 Task: Add the task  Implement a feature for users to share their location and find nearby friends to the section DevOps Dynamo in the project WorkSmart and add a Due Date to the respective task as 2024/02/25.
Action: Mouse moved to (647, 314)
Screenshot: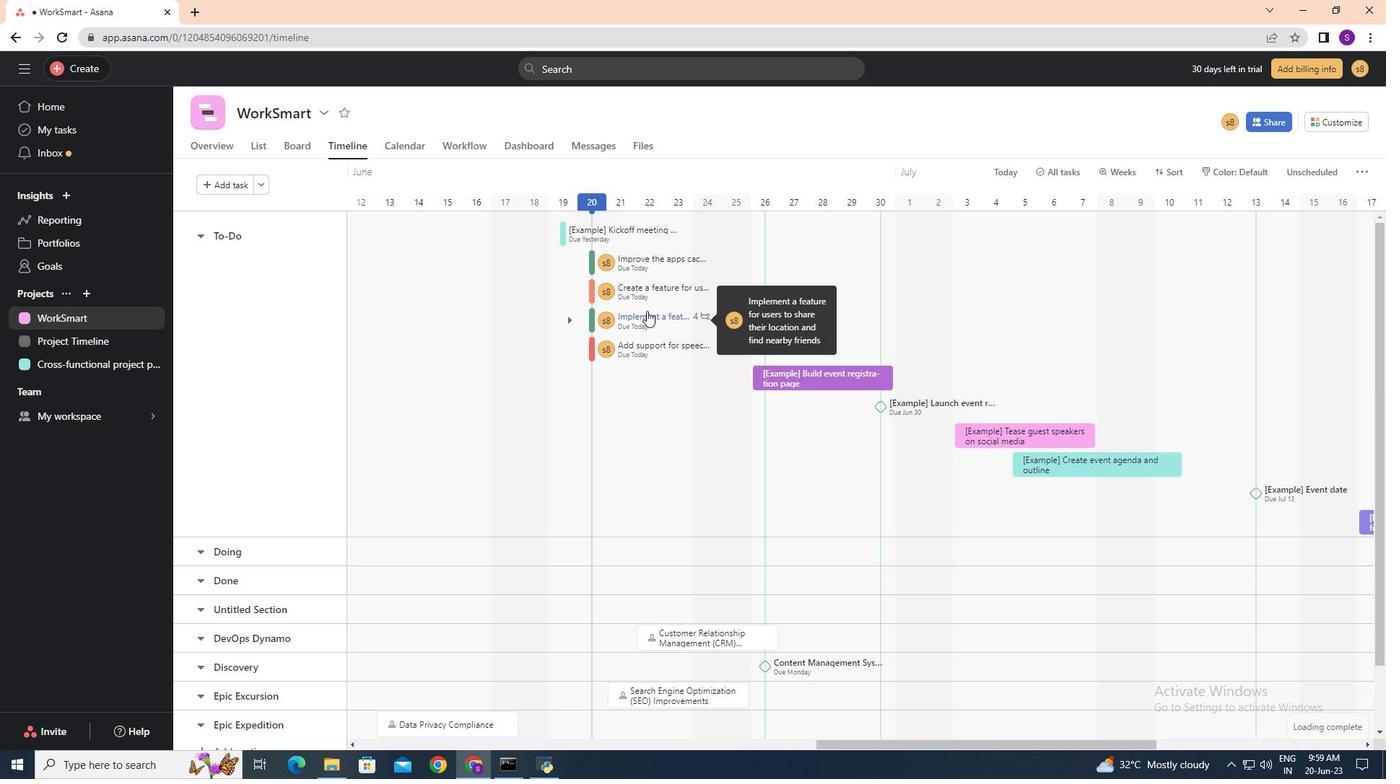 
Action: Mouse pressed left at (647, 314)
Screenshot: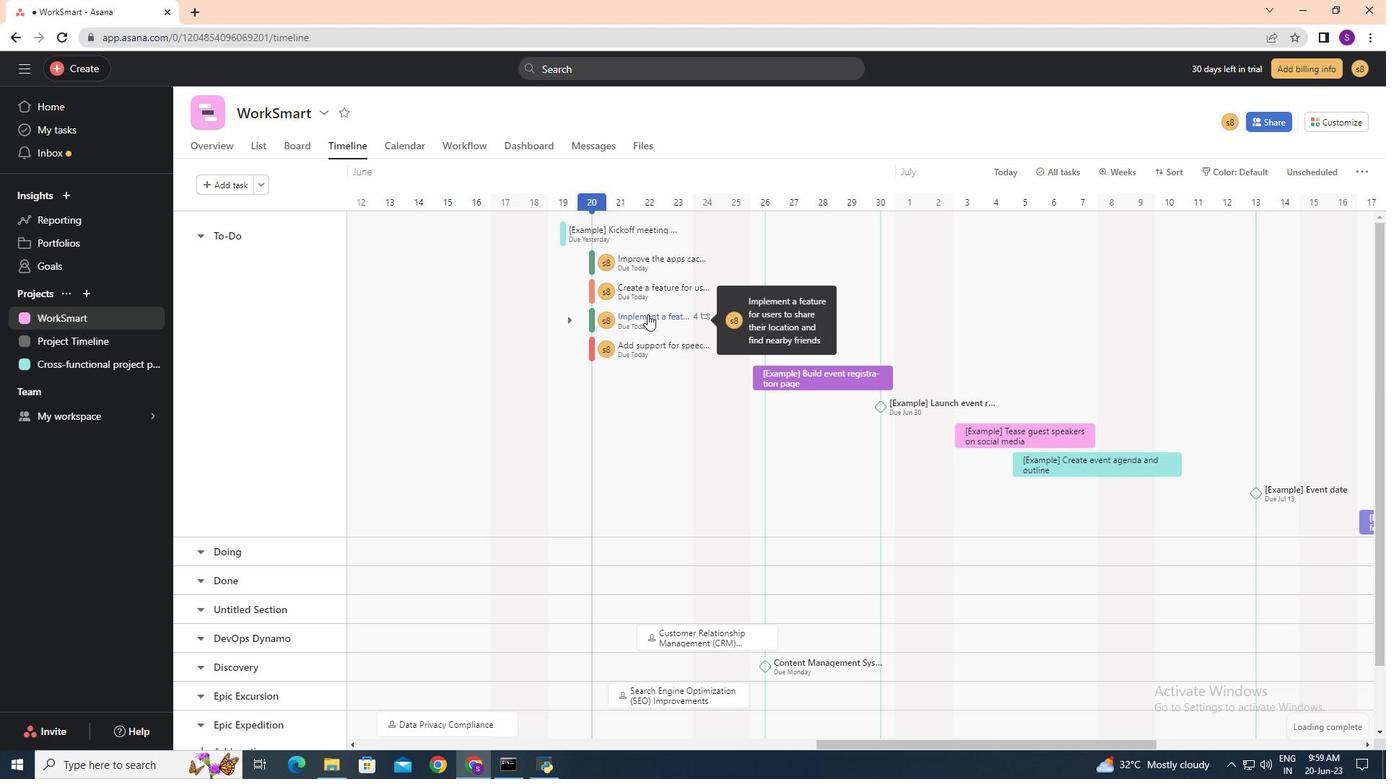 
Action: Mouse moved to (1096, 341)
Screenshot: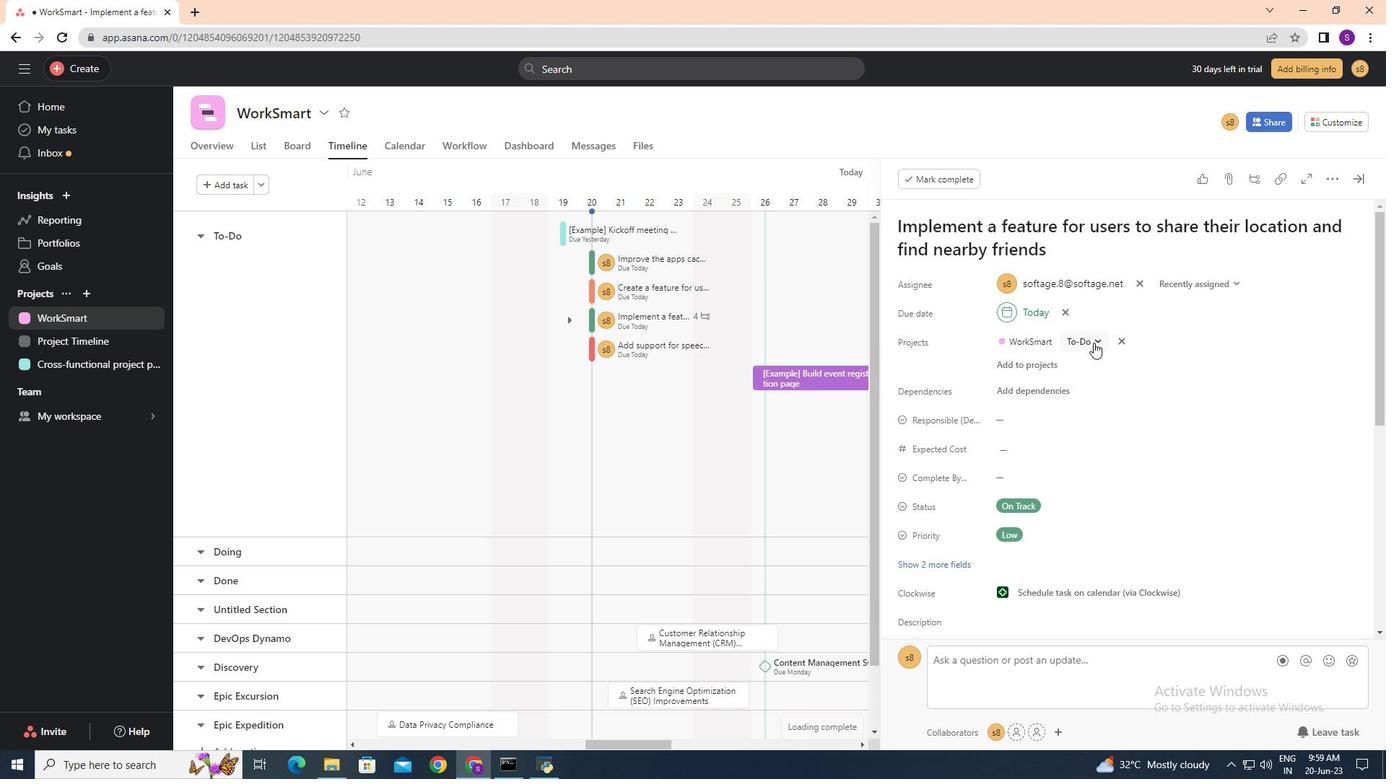 
Action: Mouse pressed left at (1096, 341)
Screenshot: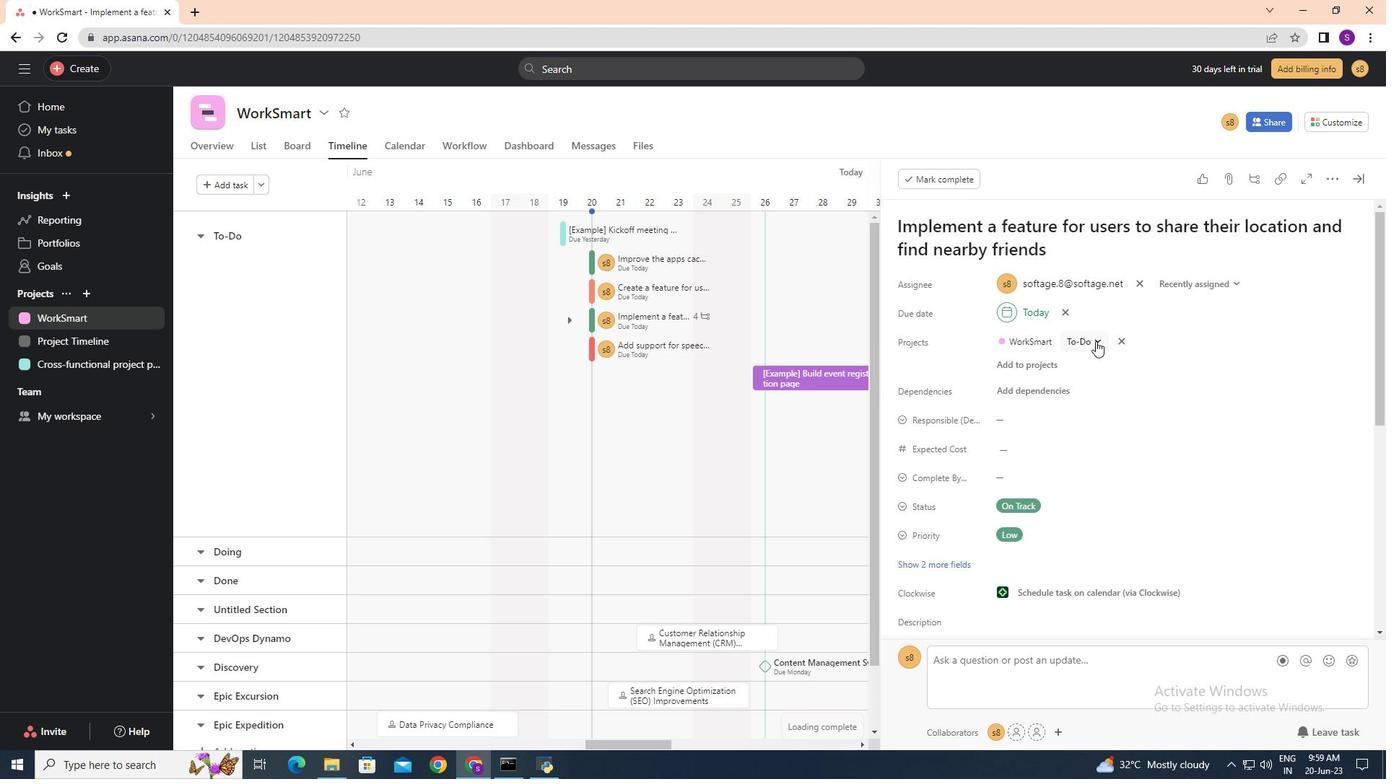 
Action: Mouse moved to (1059, 476)
Screenshot: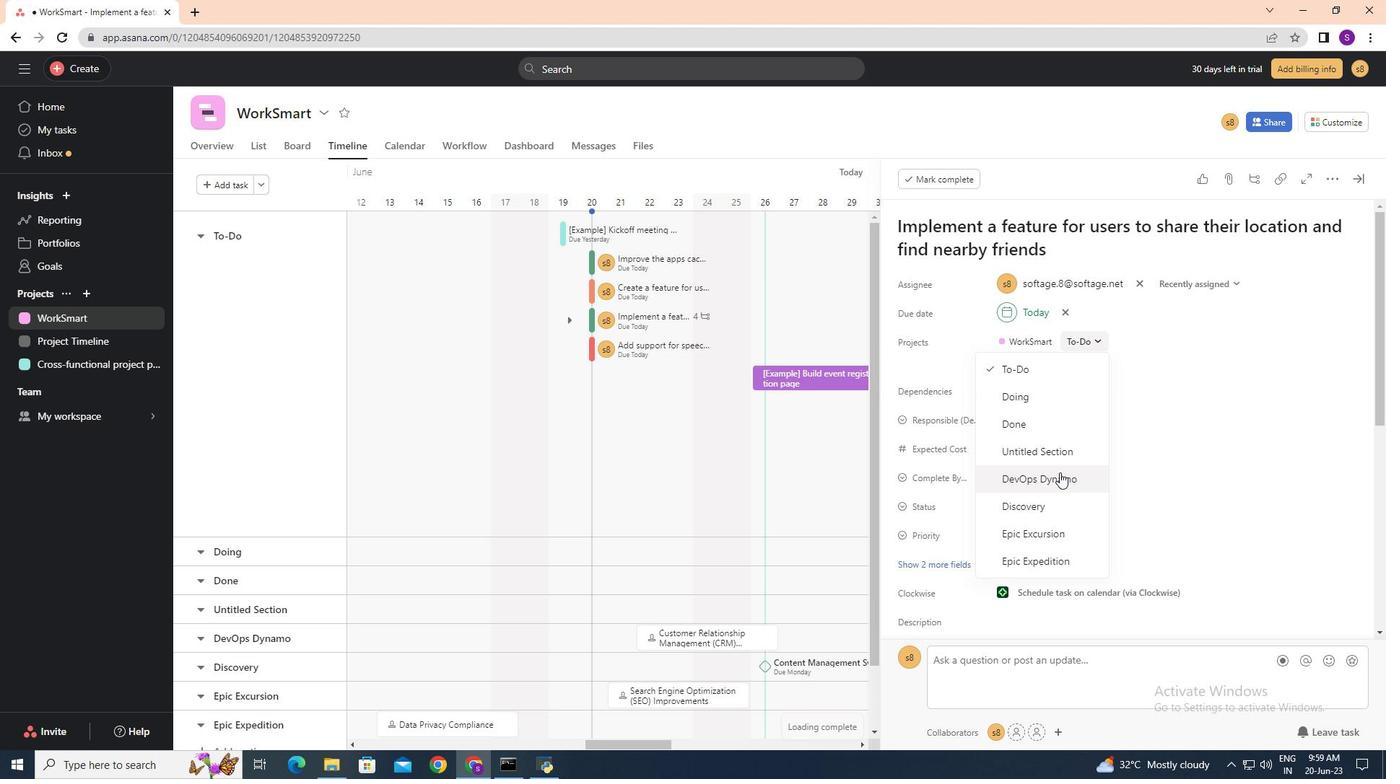 
Action: Mouse pressed left at (1059, 476)
Screenshot: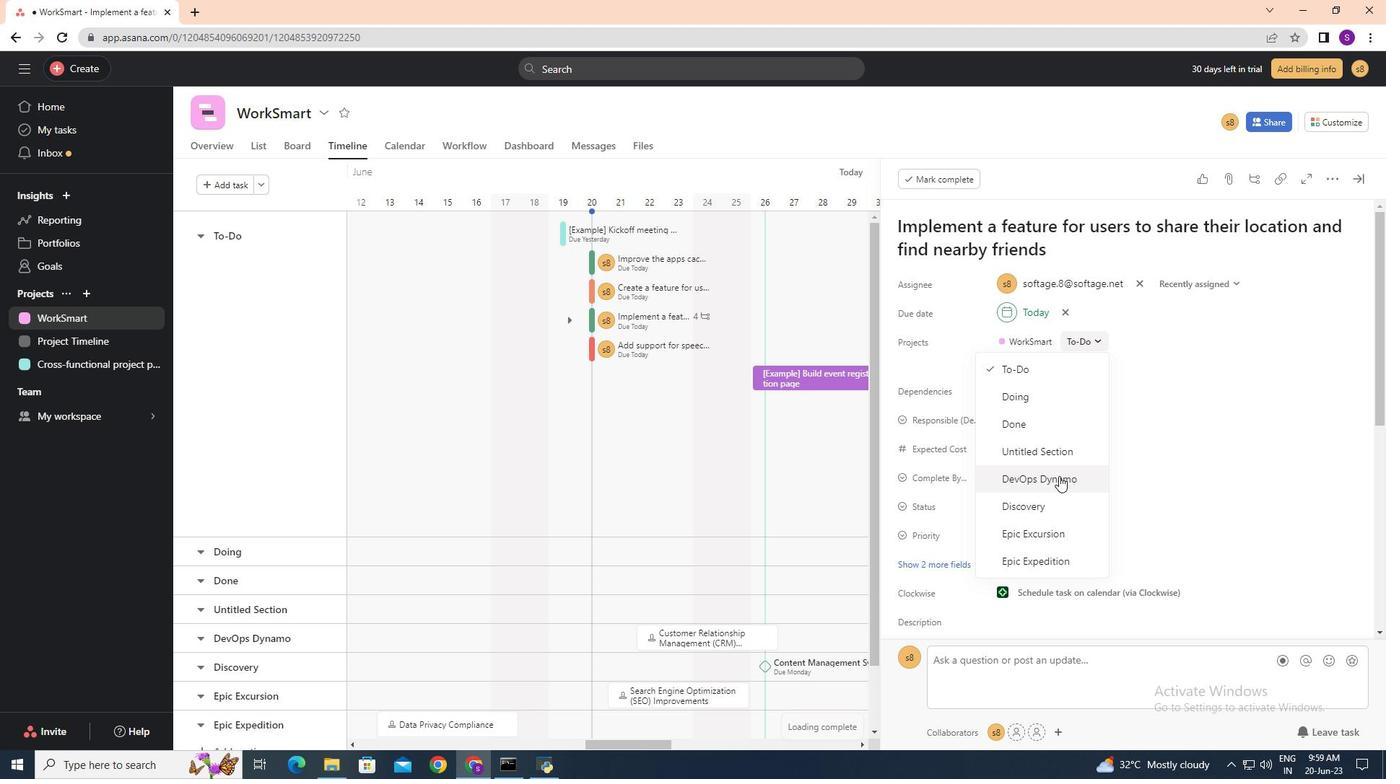 
Action: Mouse scrolled (1059, 475) with delta (0, 0)
Screenshot: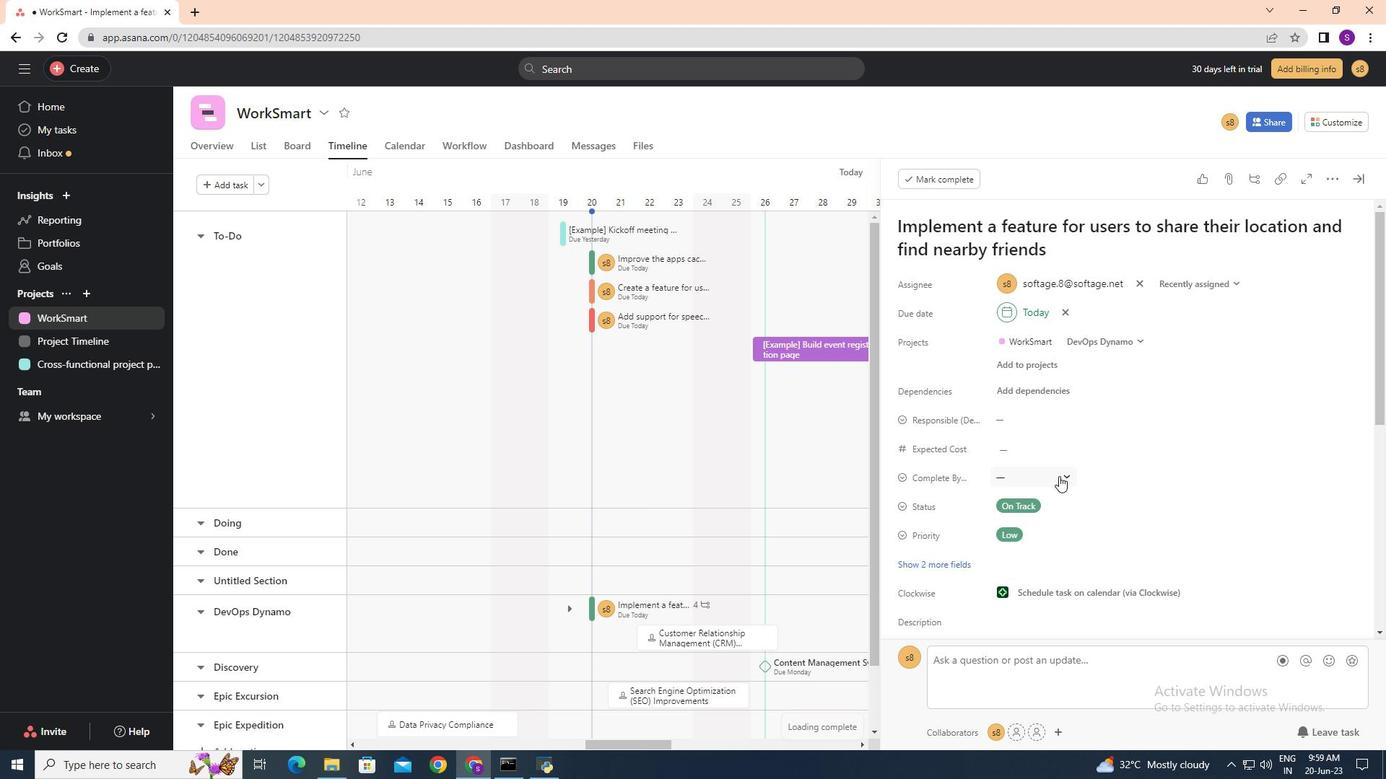 
Action: Mouse moved to (1059, 463)
Screenshot: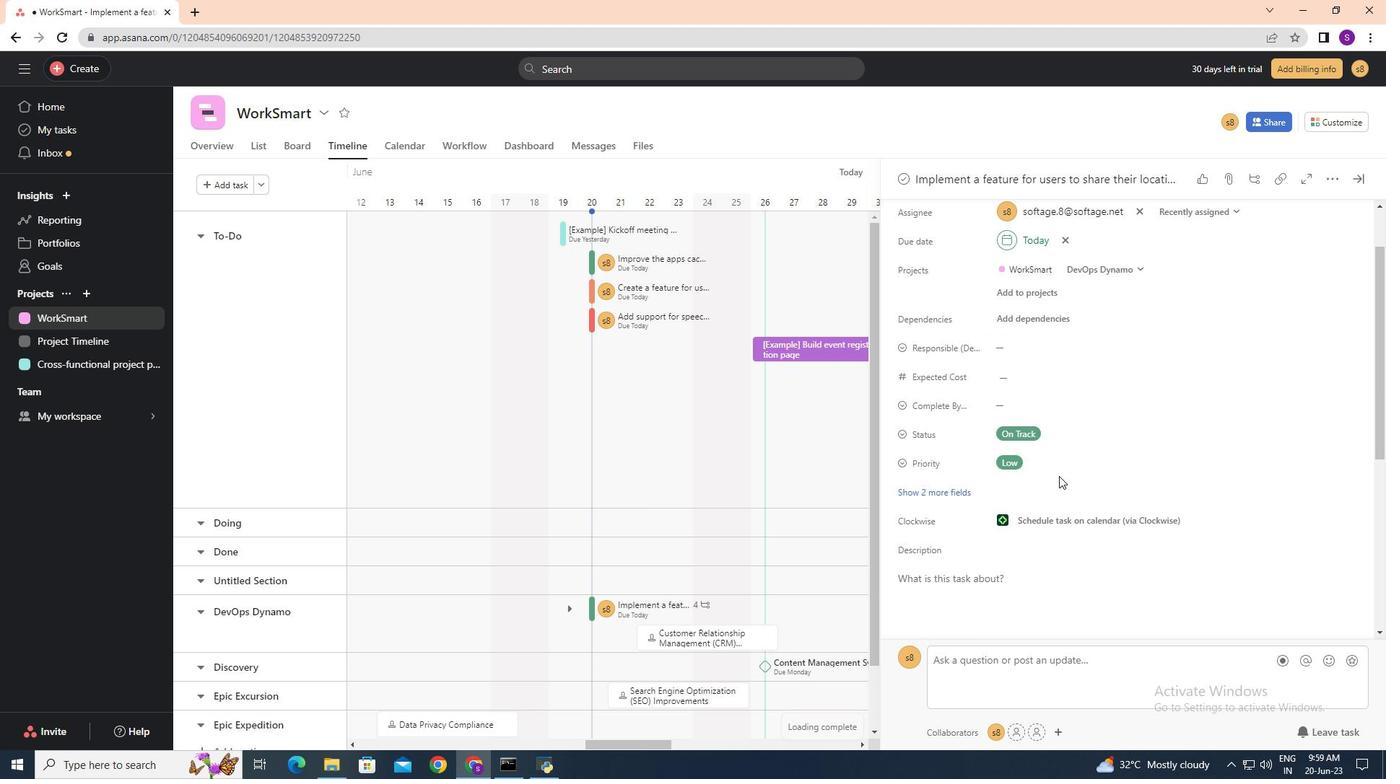 
Action: Mouse scrolled (1059, 464) with delta (0, 0)
Screenshot: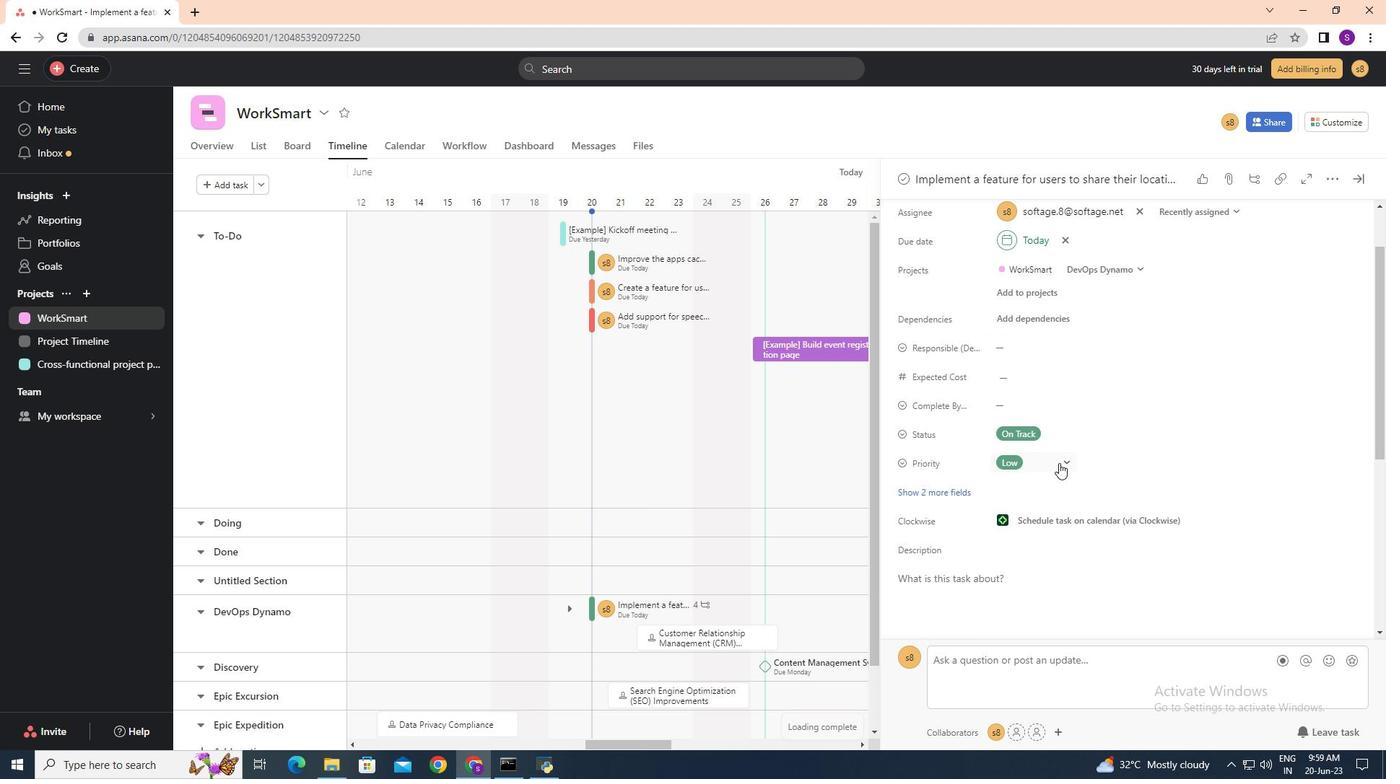 
Action: Mouse scrolled (1059, 462) with delta (0, 0)
Screenshot: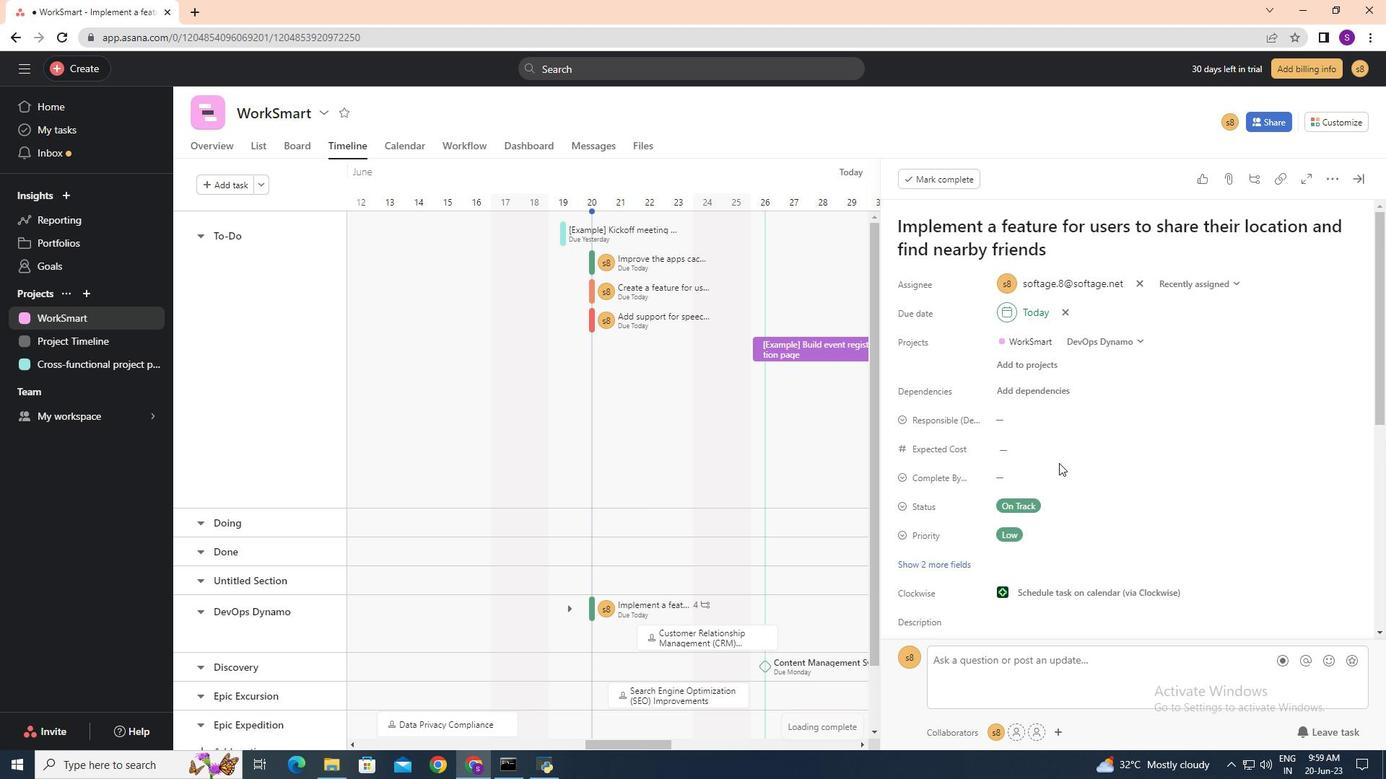 
Action: Mouse scrolled (1059, 462) with delta (0, 0)
Screenshot: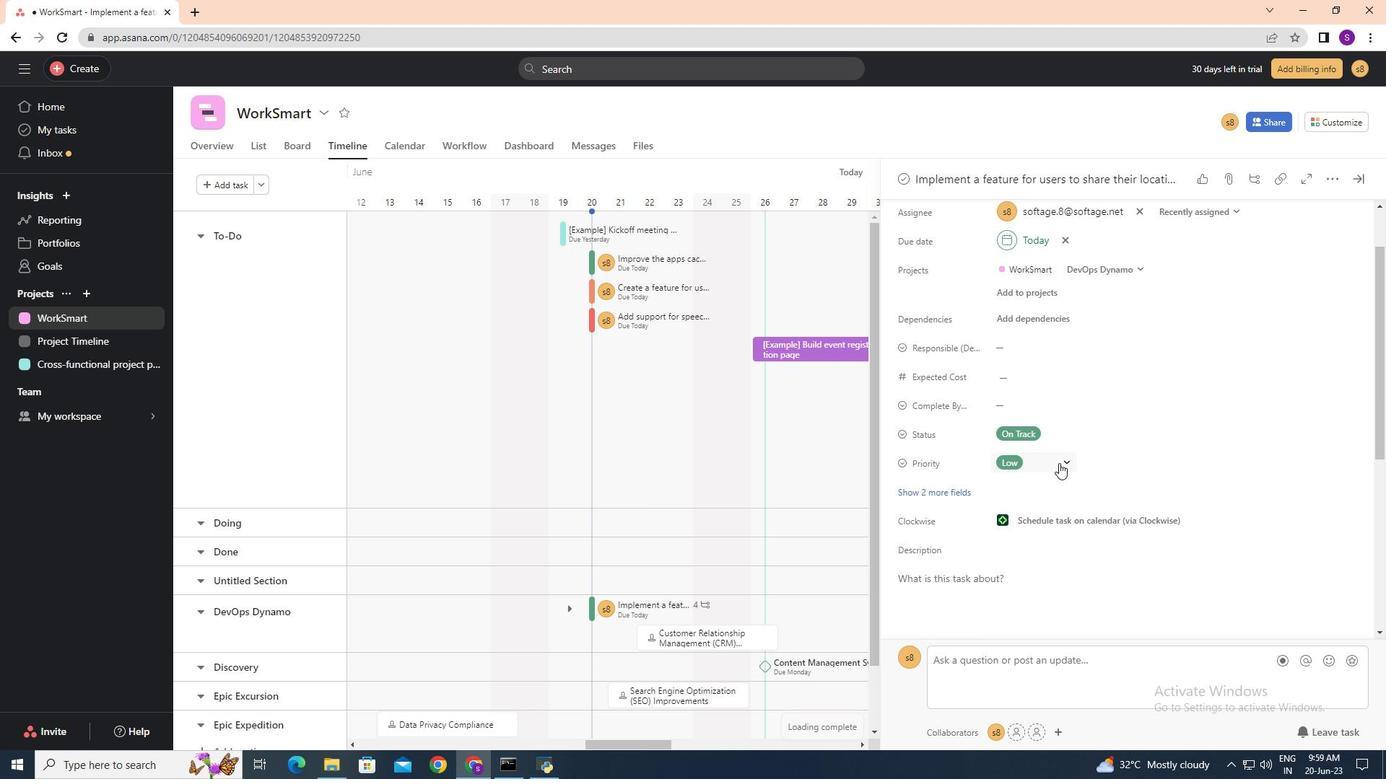 
Action: Mouse scrolled (1059, 464) with delta (0, 0)
Screenshot: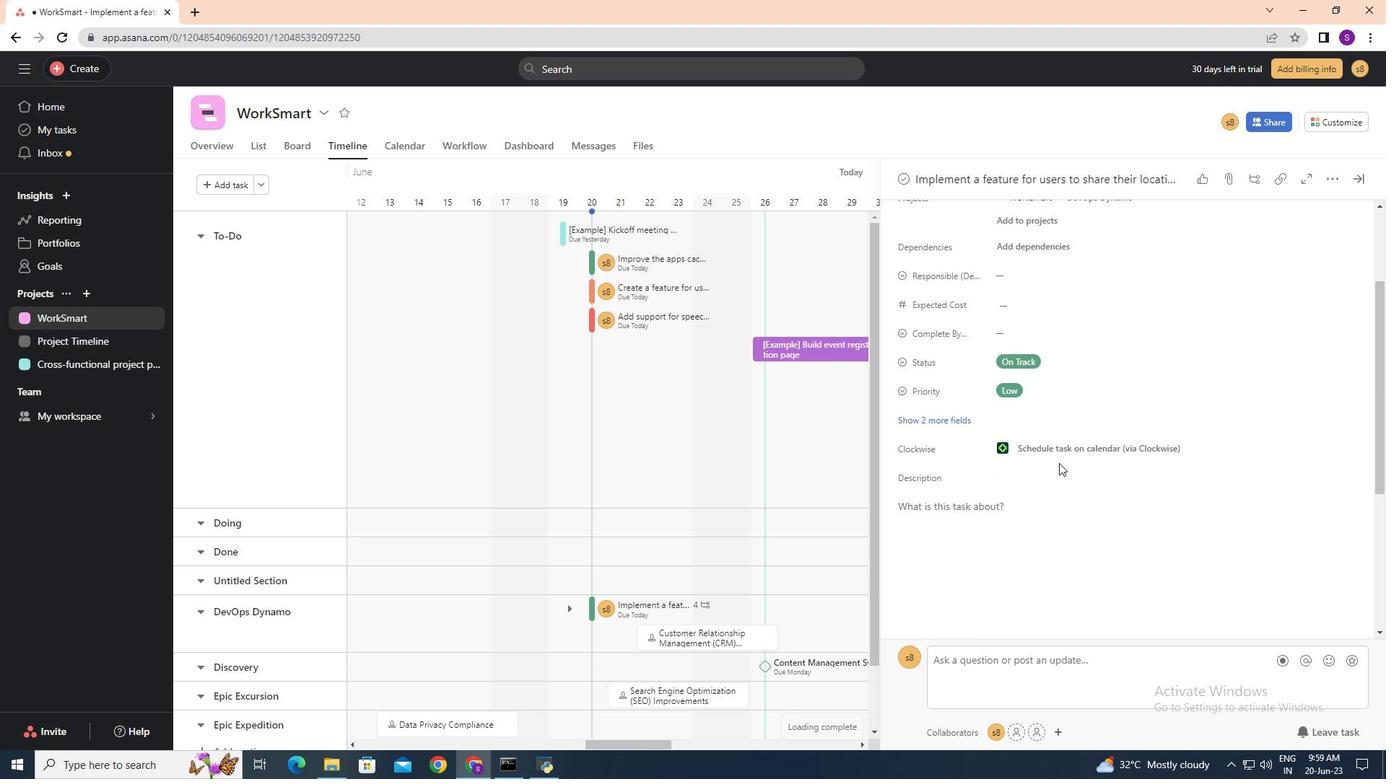 
Action: Mouse scrolled (1059, 464) with delta (0, 0)
Screenshot: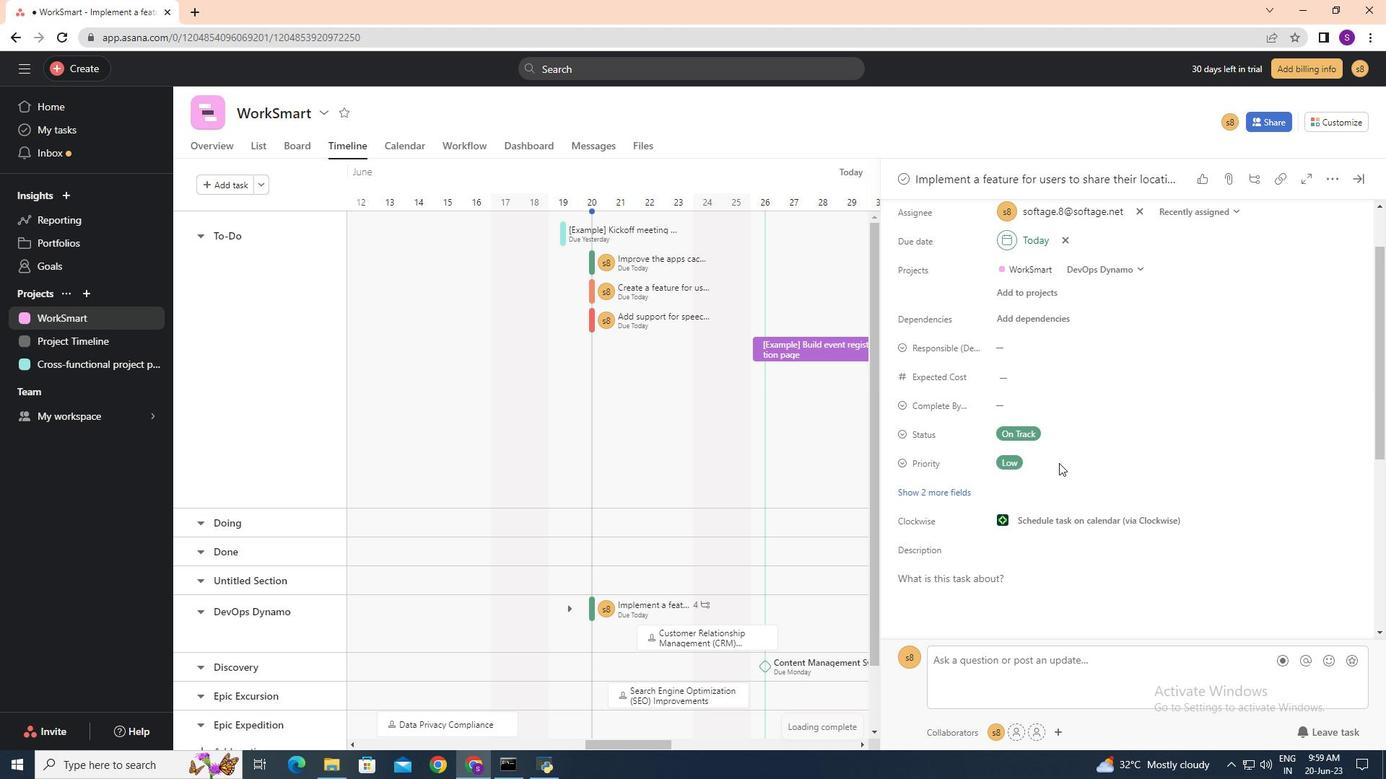 
Action: Mouse moved to (921, 314)
Screenshot: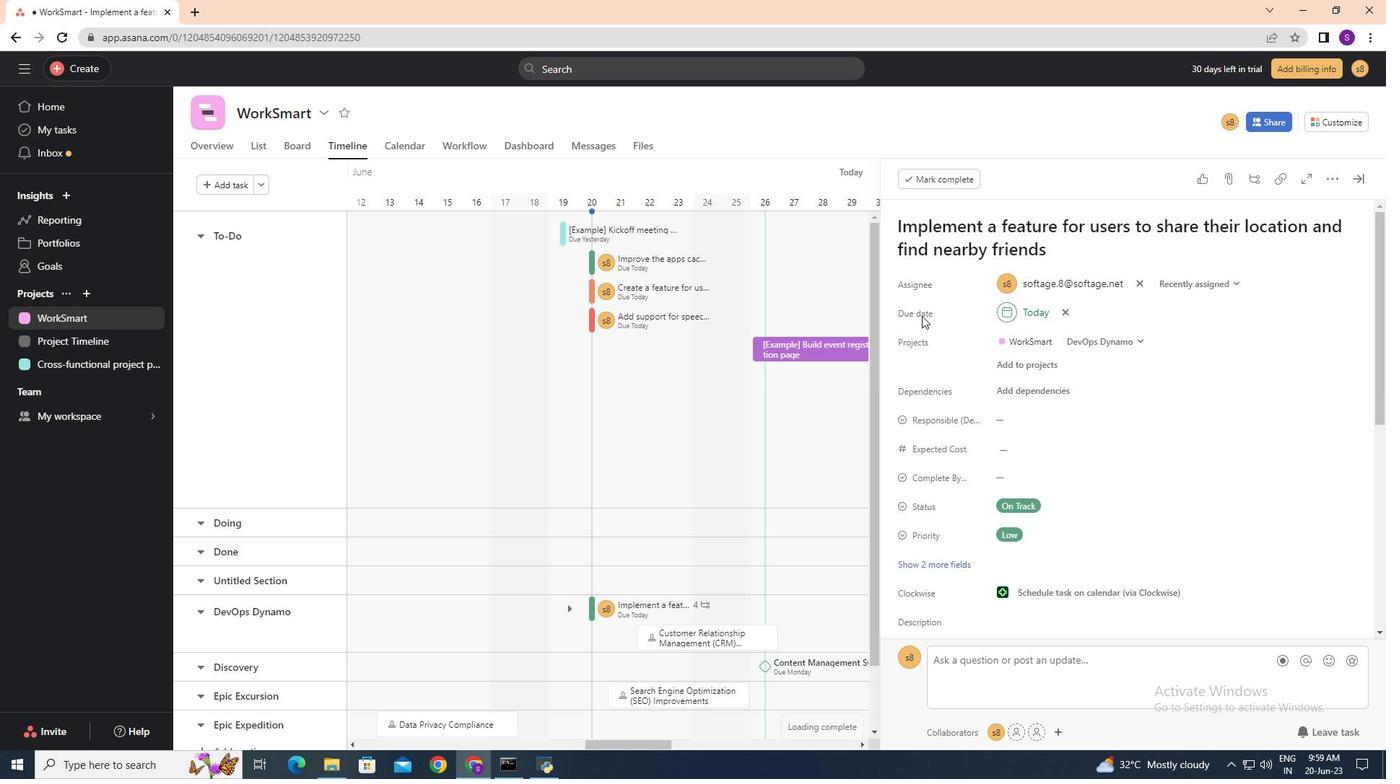 
Action: Mouse pressed left at (921, 314)
Screenshot: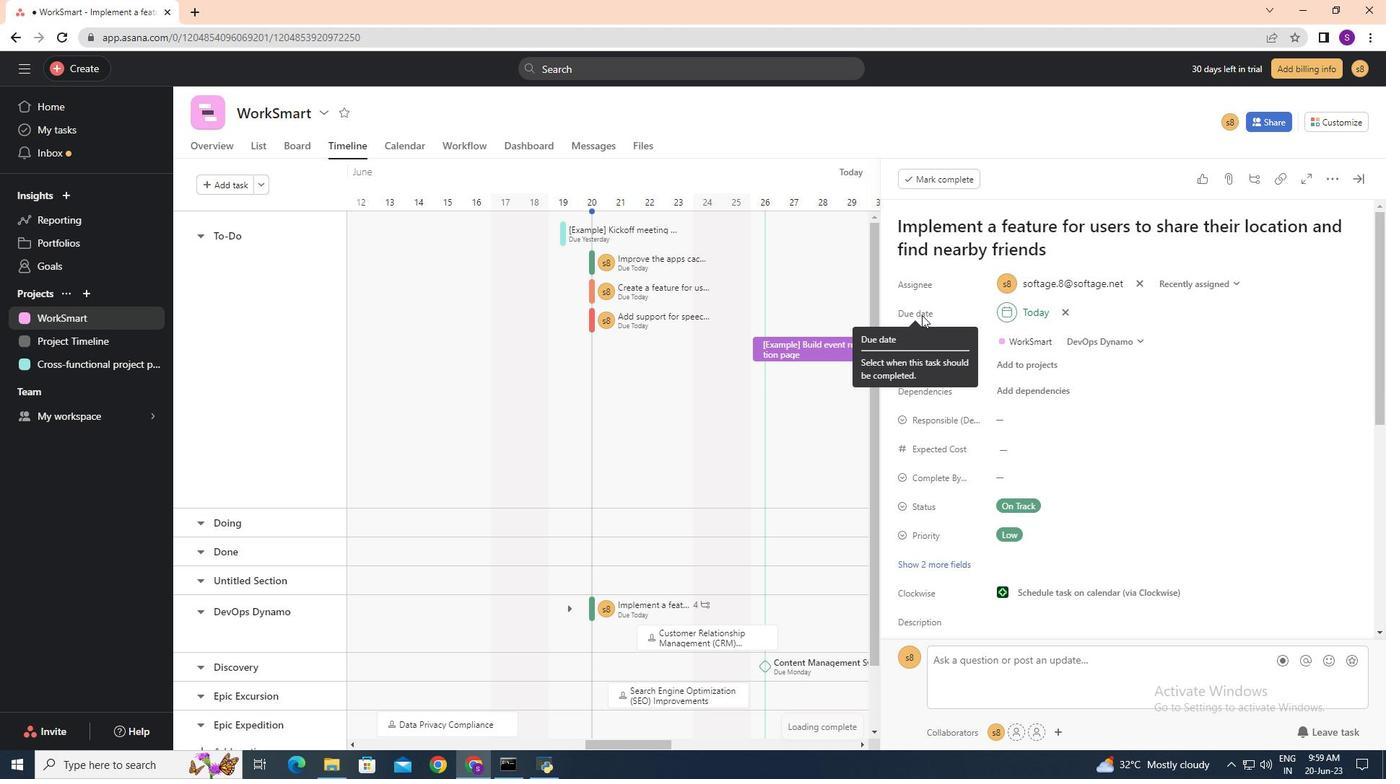 
Action: Mouse moved to (913, 311)
Screenshot: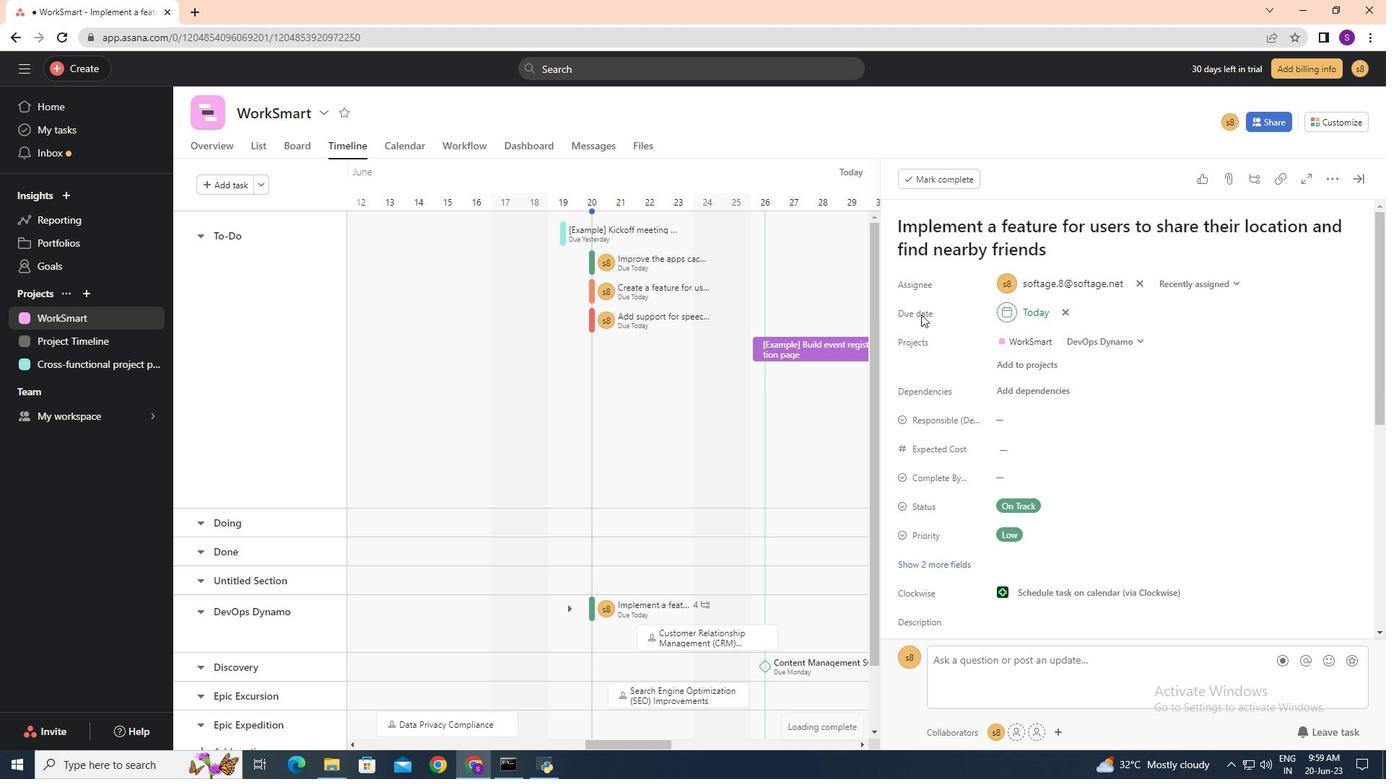 
Action: Mouse pressed left at (913, 311)
Screenshot: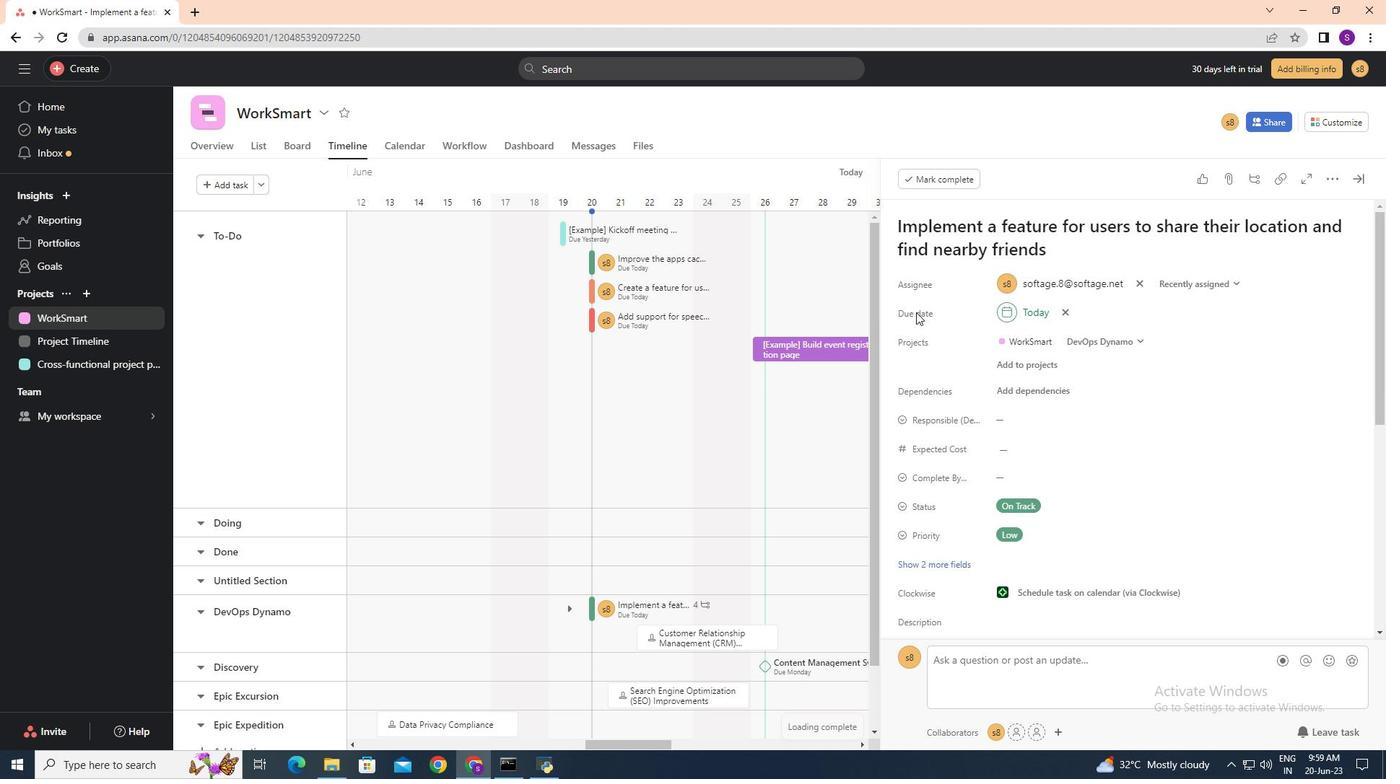 
Action: Mouse moved to (1022, 309)
Screenshot: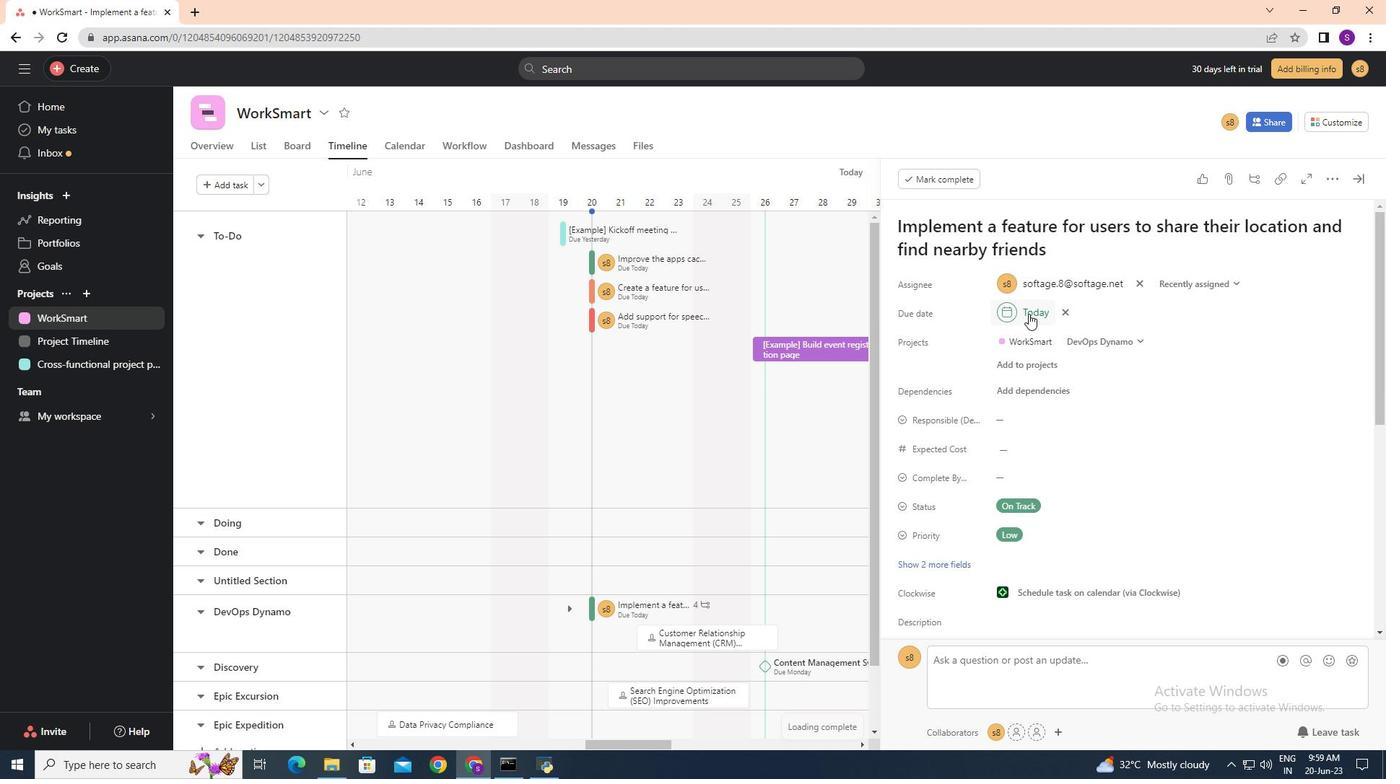 
Action: Mouse pressed left at (1022, 309)
Screenshot: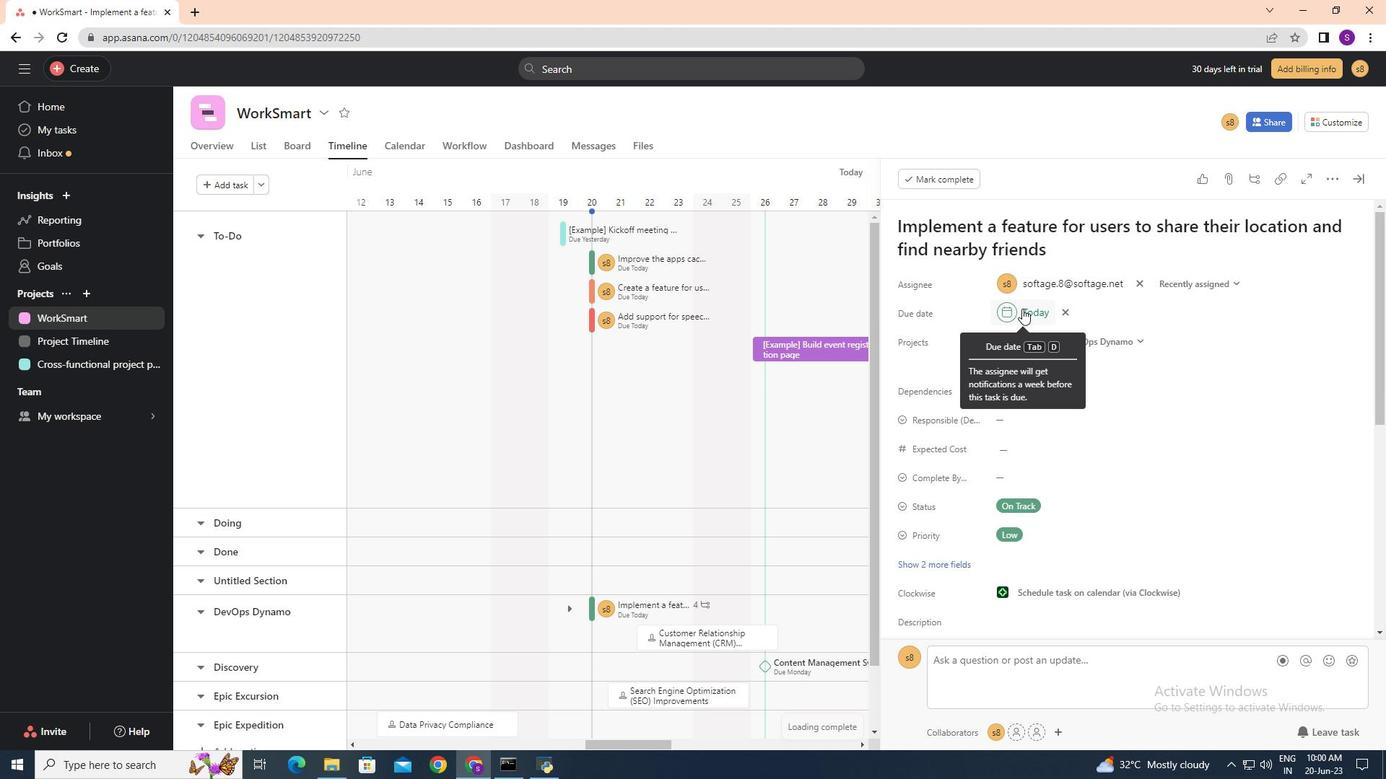 
Action: Mouse moved to (1166, 384)
Screenshot: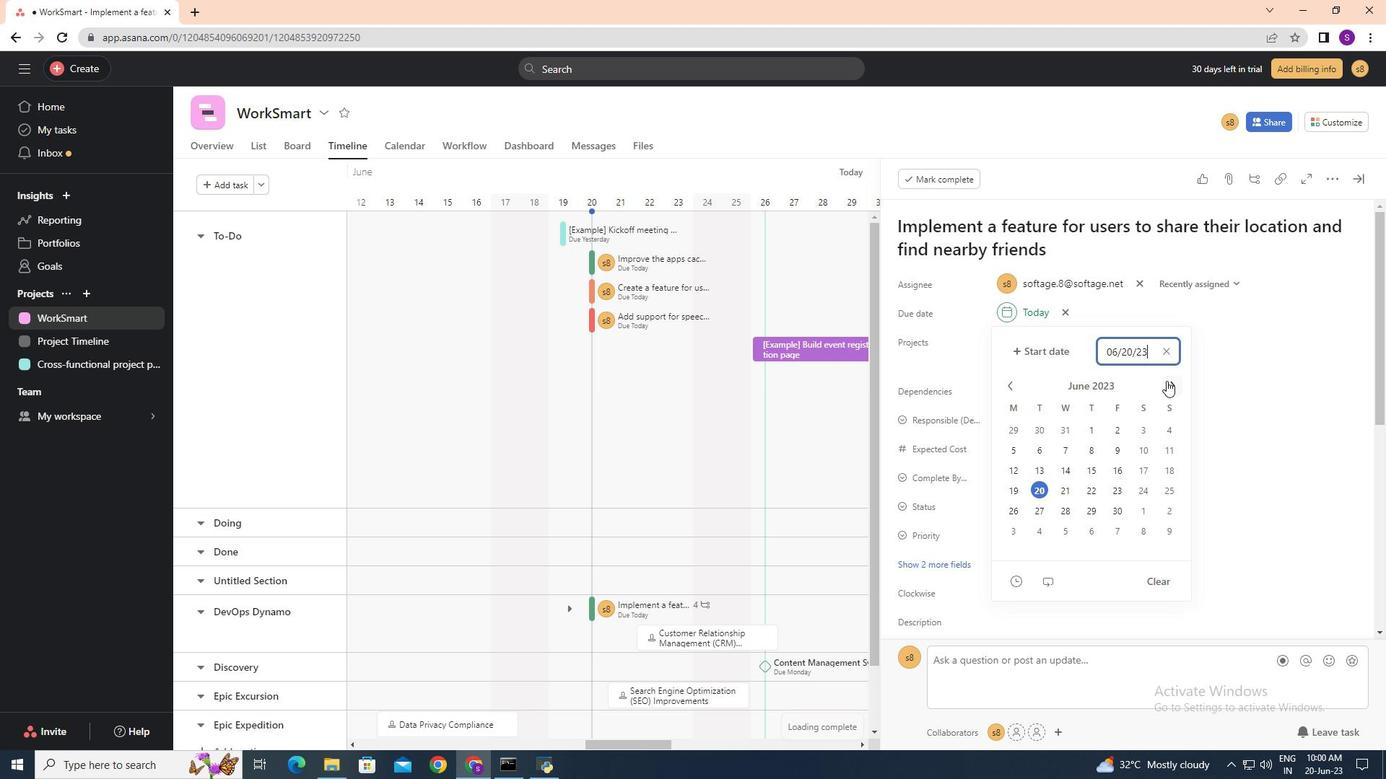 
Action: Mouse pressed left at (1166, 384)
Screenshot: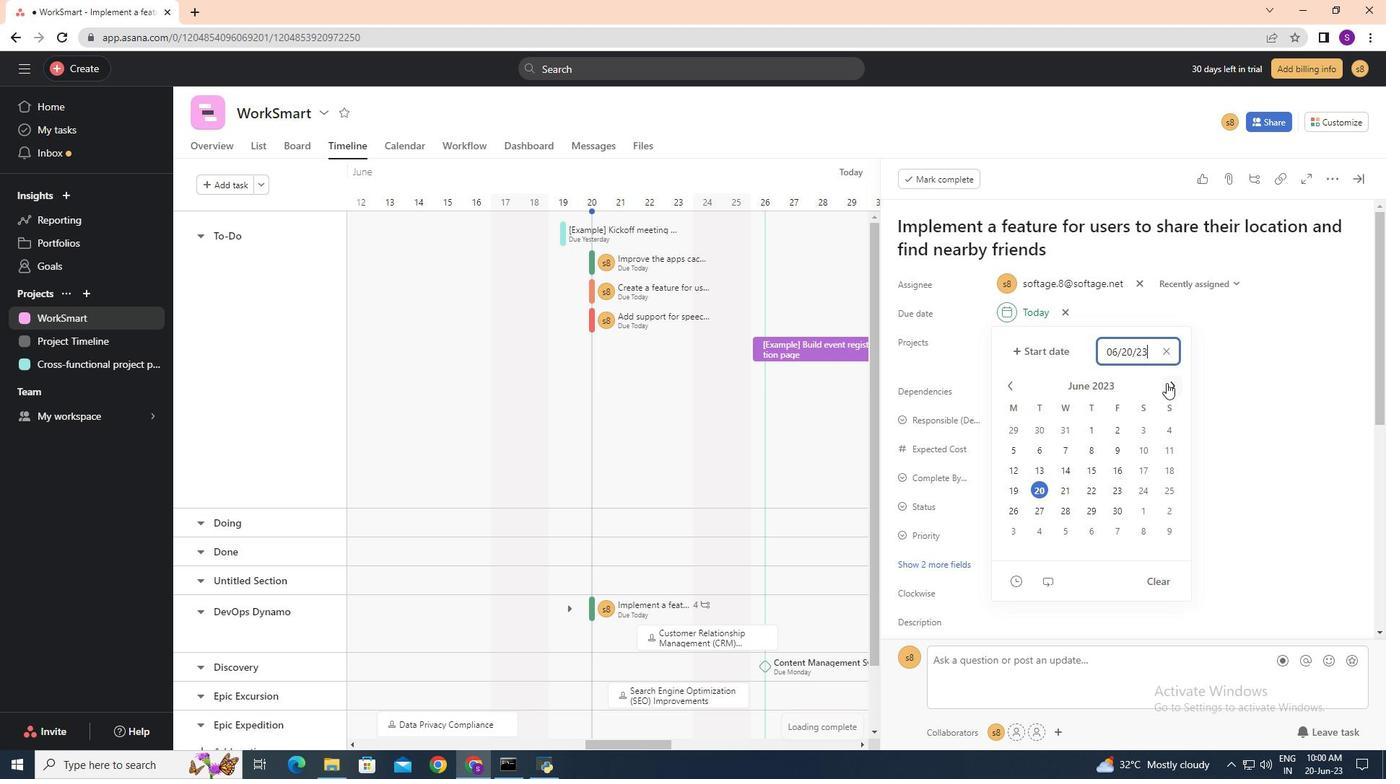
Action: Mouse pressed left at (1166, 384)
Screenshot: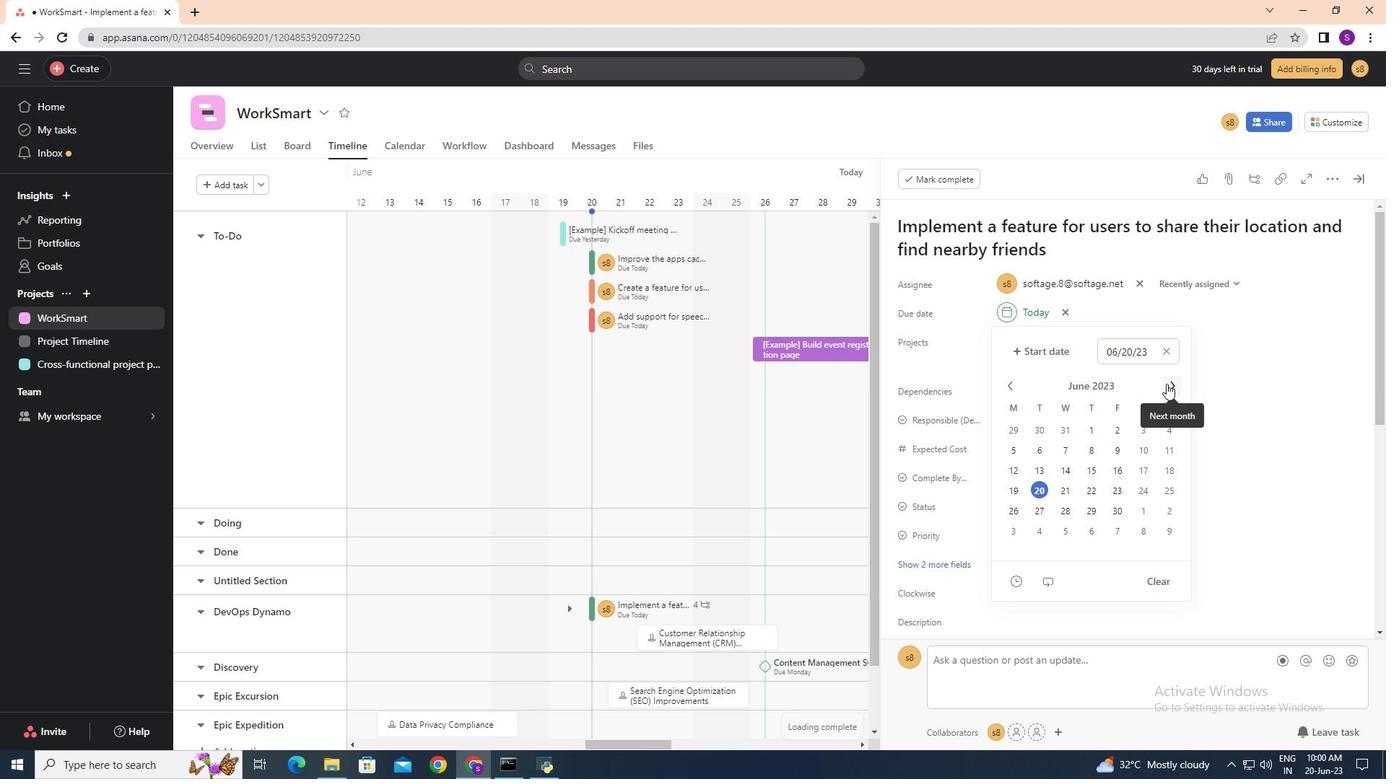 
Action: Mouse pressed left at (1166, 384)
Screenshot: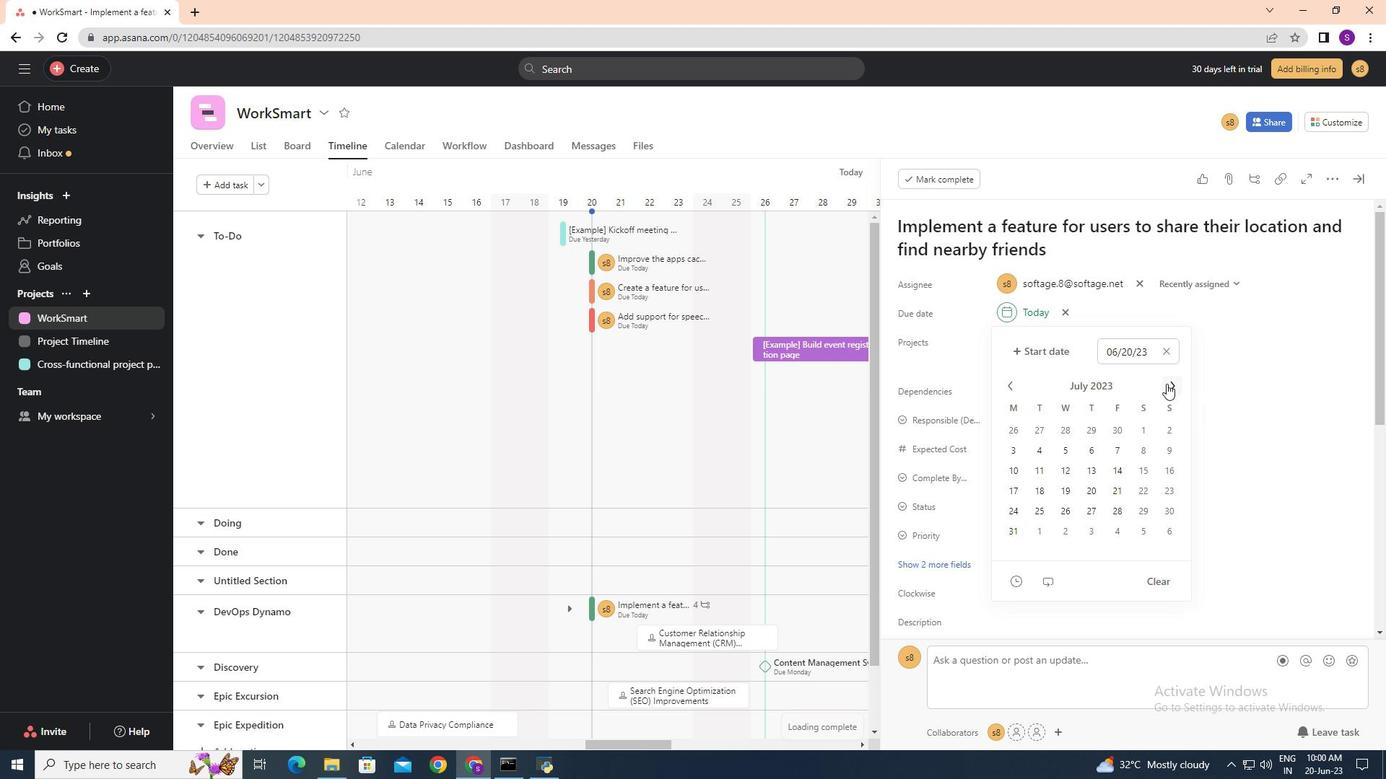 
Action: Mouse pressed left at (1166, 384)
Screenshot: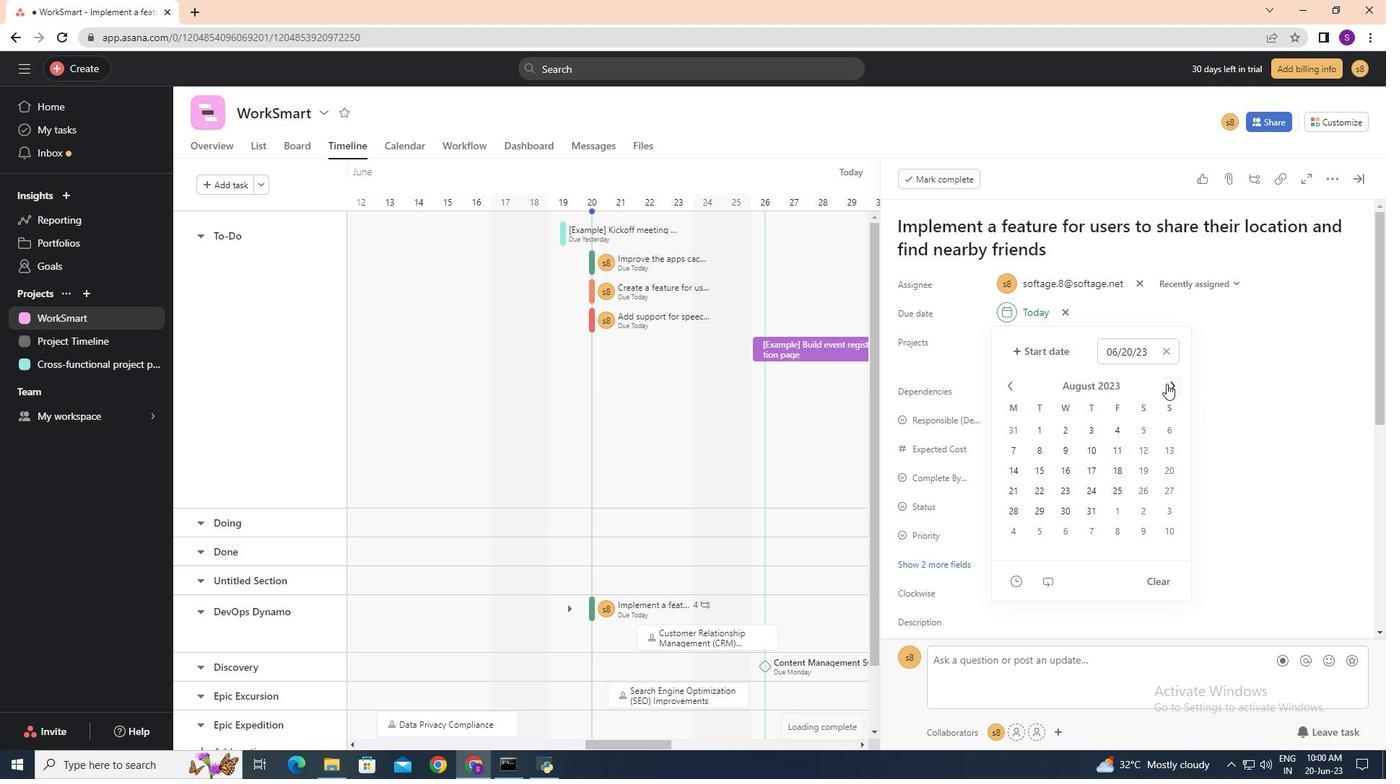 
Action: Mouse pressed left at (1166, 384)
Screenshot: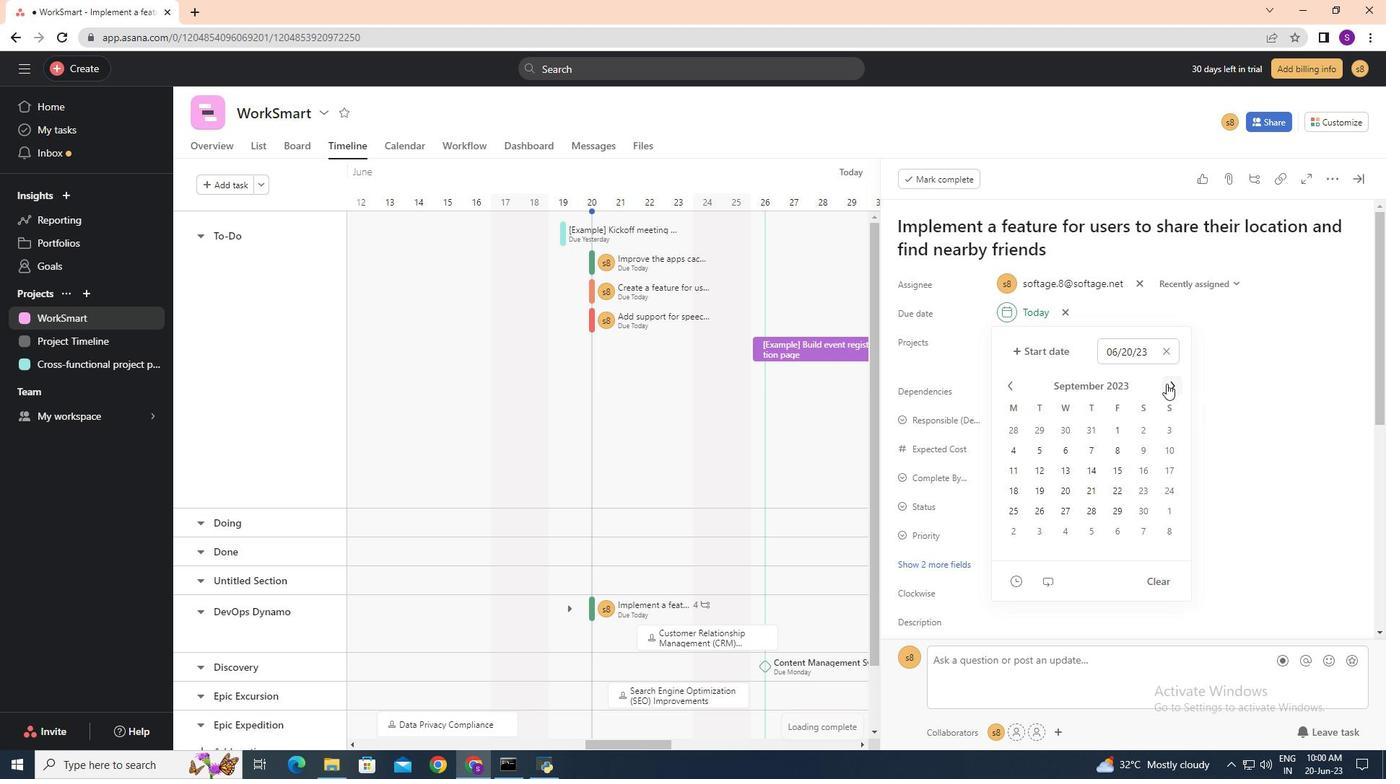 
Action: Mouse pressed left at (1166, 384)
Screenshot: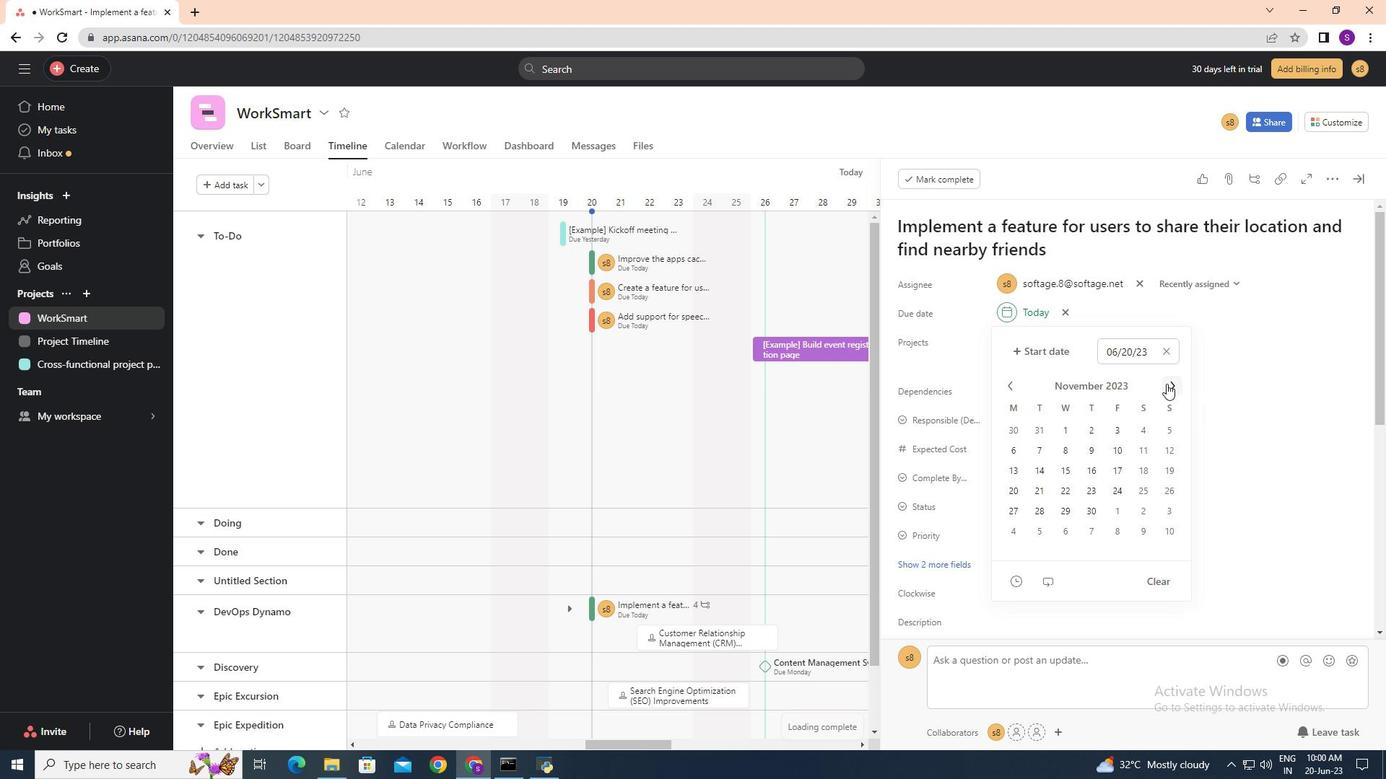 
Action: Mouse pressed left at (1166, 384)
Screenshot: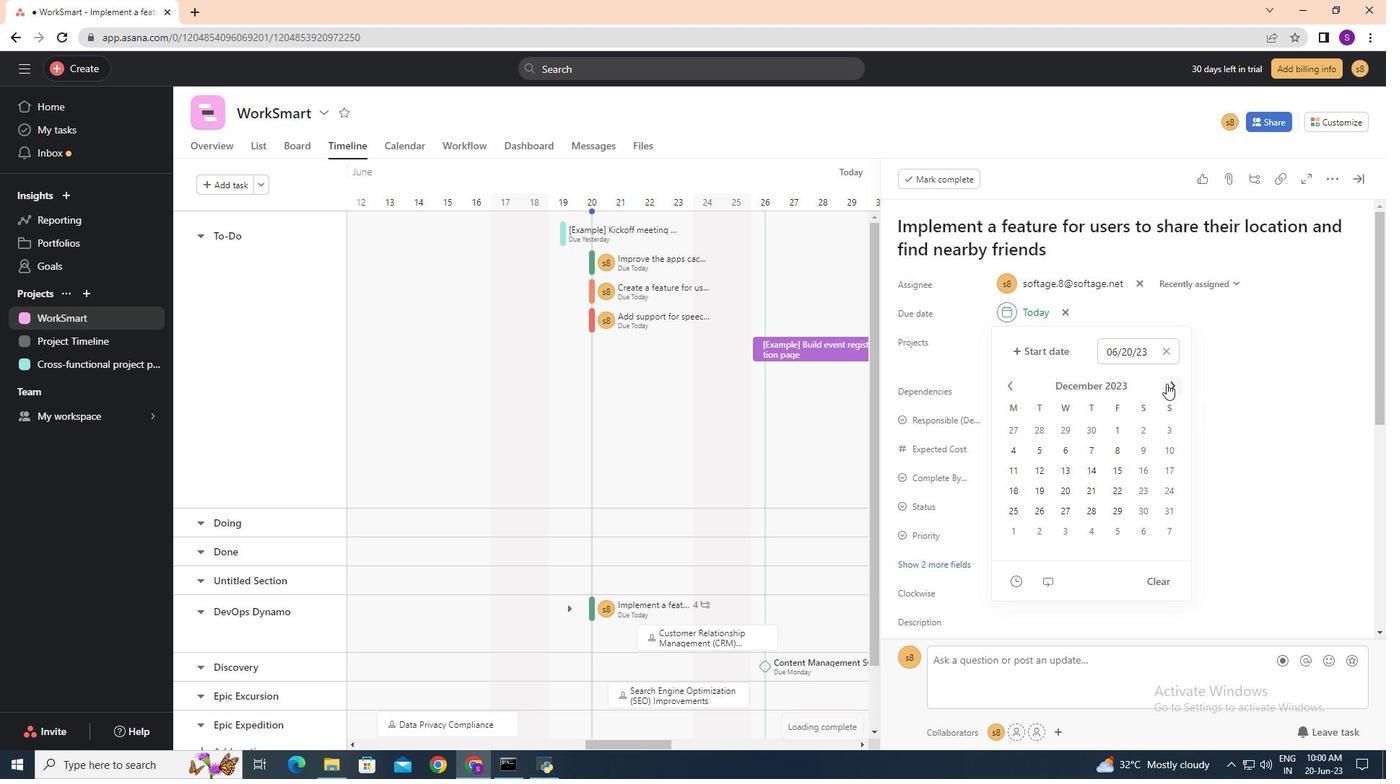 
Action: Mouse pressed left at (1166, 384)
Screenshot: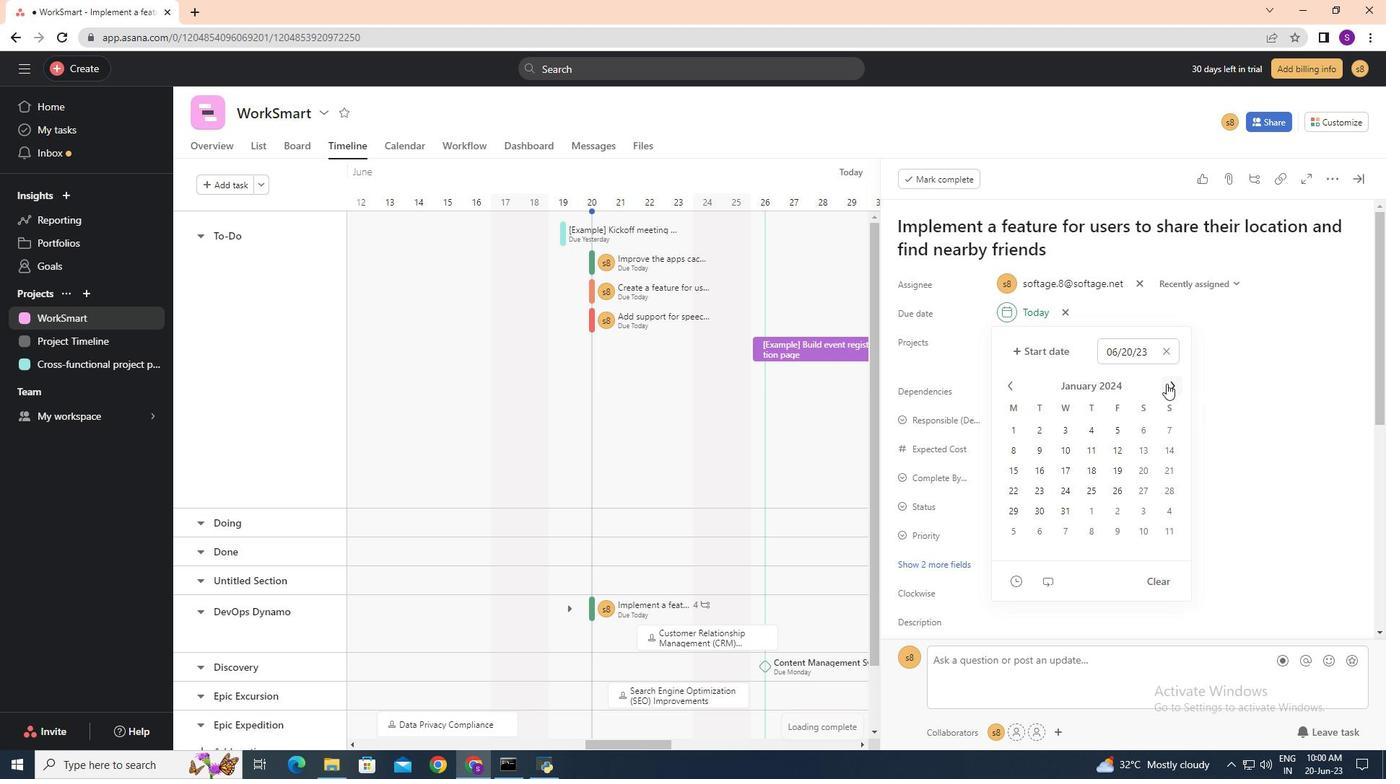 
Action: Mouse moved to (1162, 491)
Screenshot: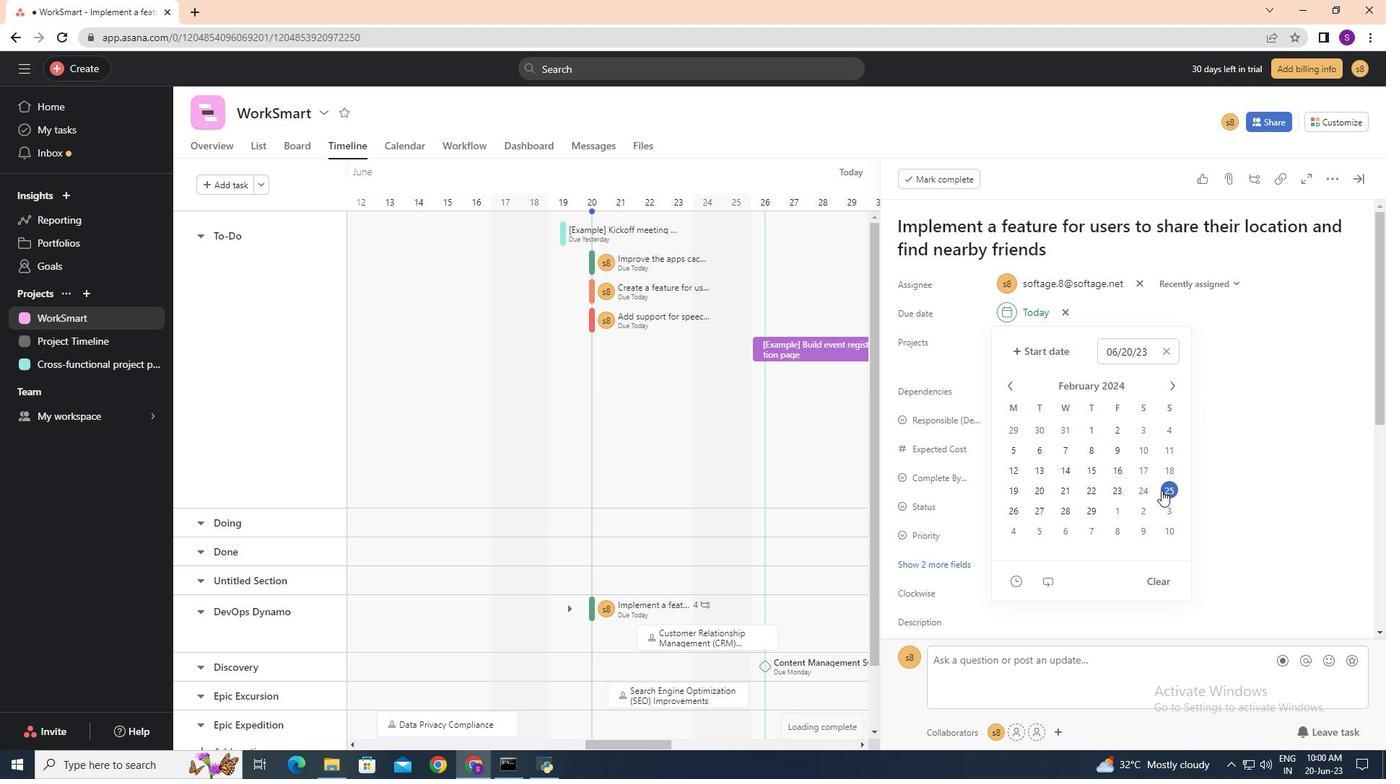 
Action: Mouse pressed left at (1162, 491)
Screenshot: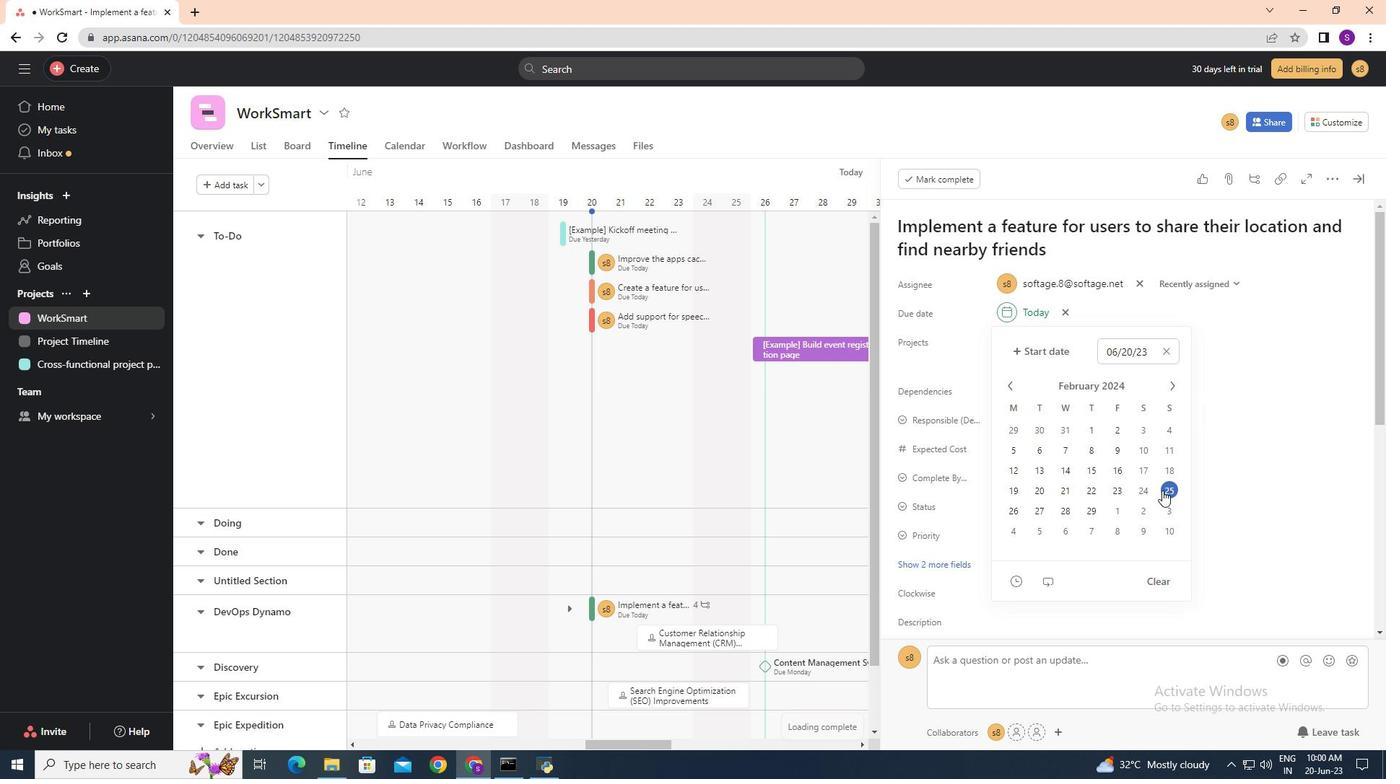 
Action: Mouse moved to (1164, 582)
Screenshot: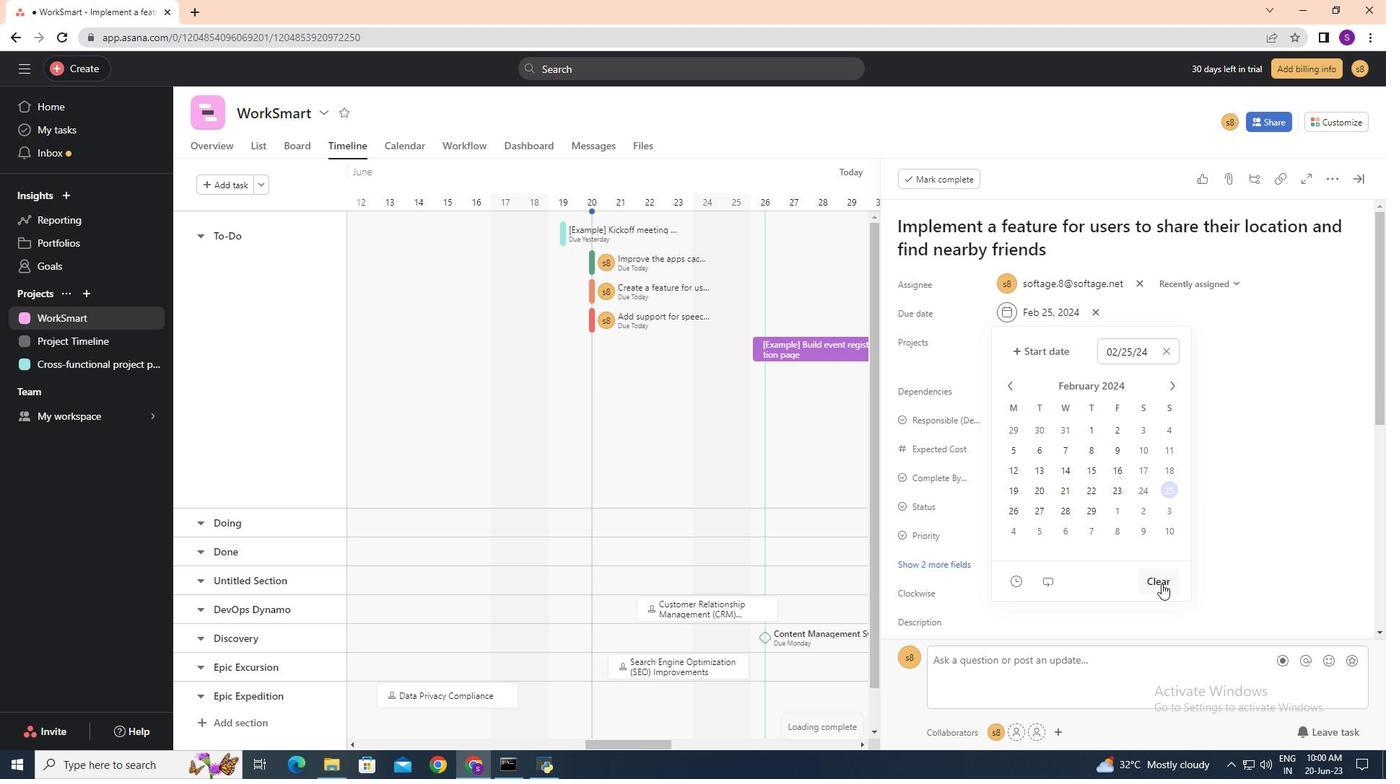 
Action: Mouse pressed left at (1164, 582)
Screenshot: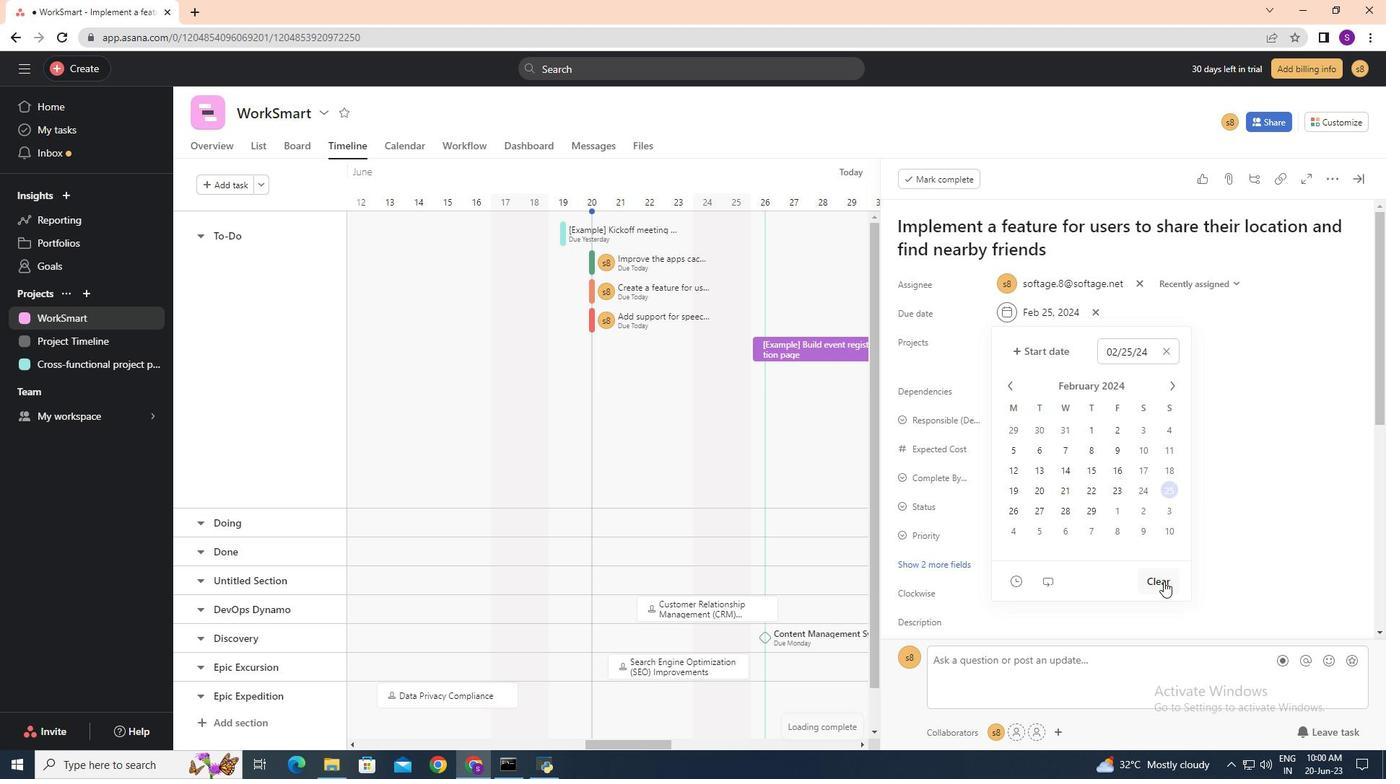 
Action: Mouse moved to (1160, 490)
Screenshot: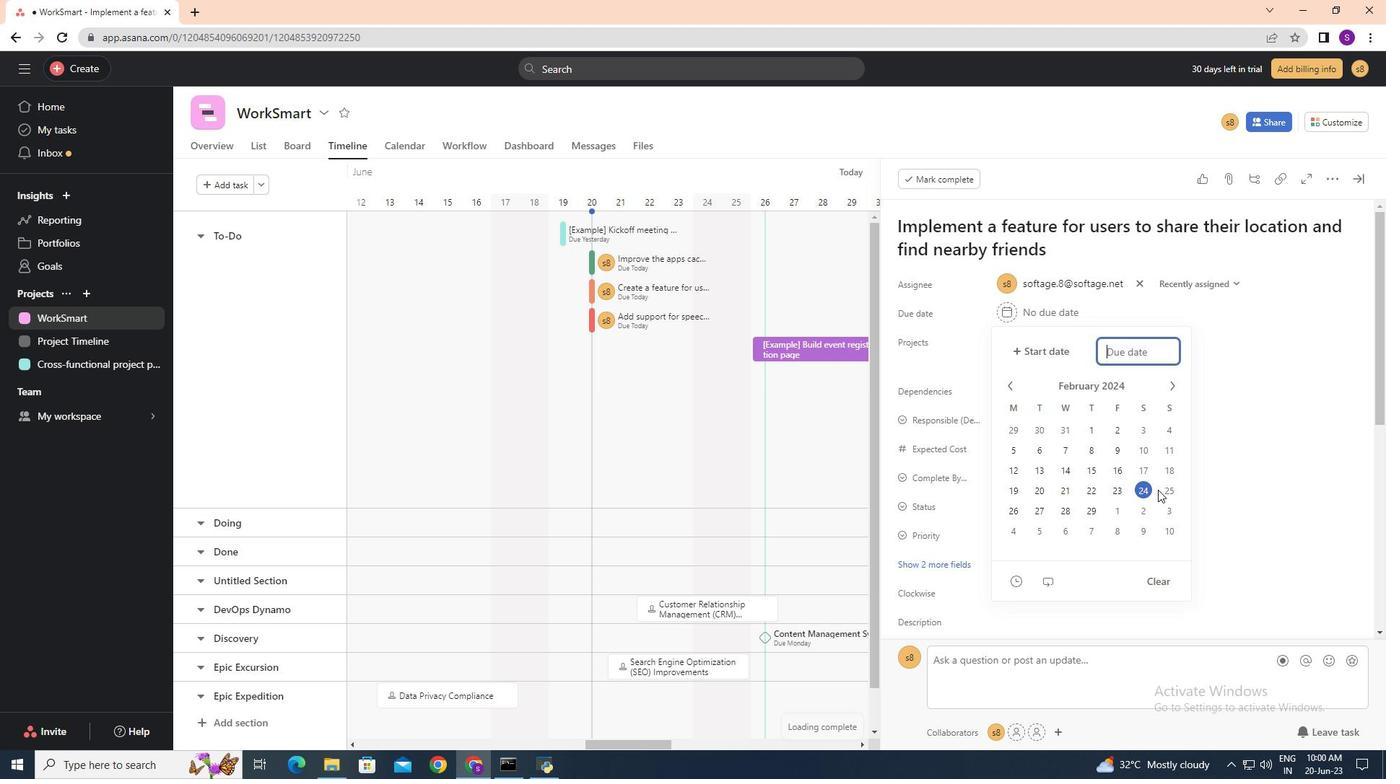 
Action: Mouse pressed left at (1160, 490)
Screenshot: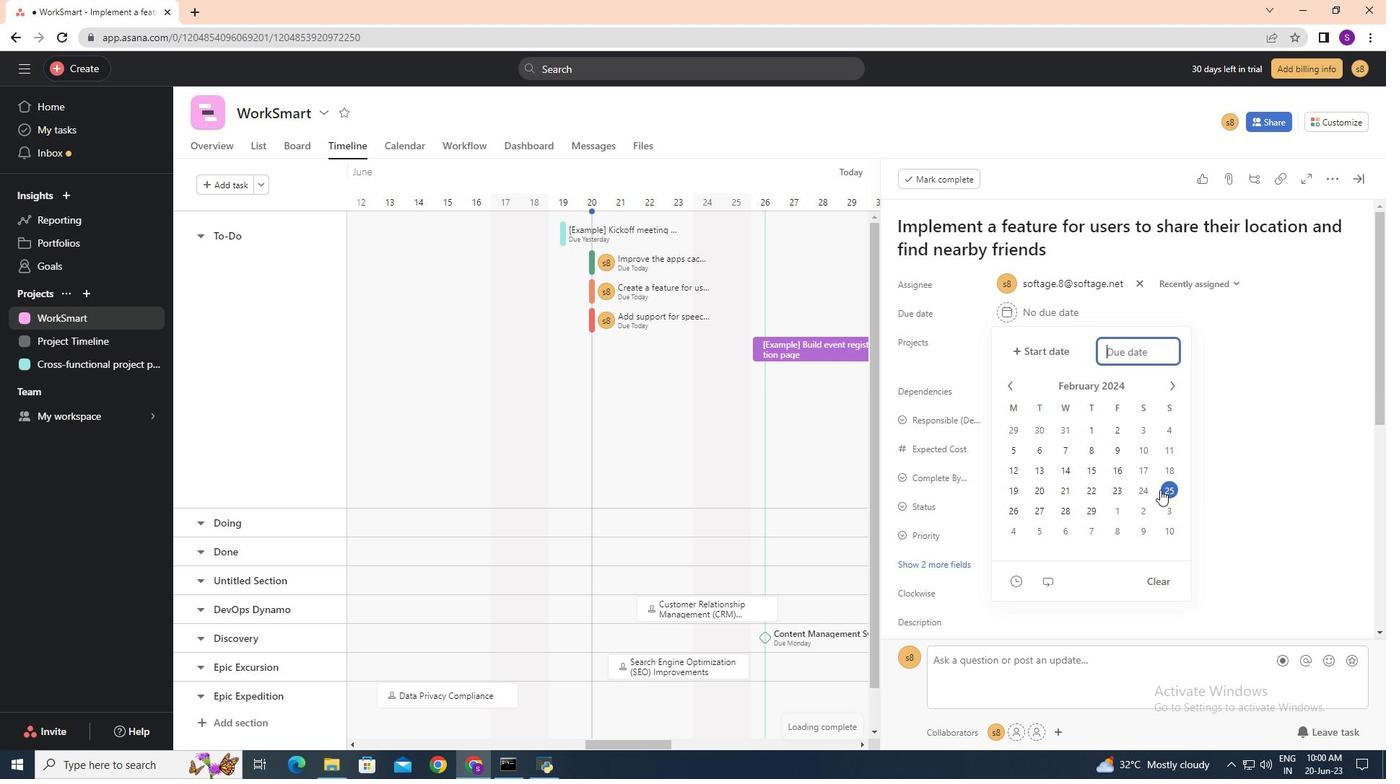 
Action: Mouse moved to (1251, 439)
Screenshot: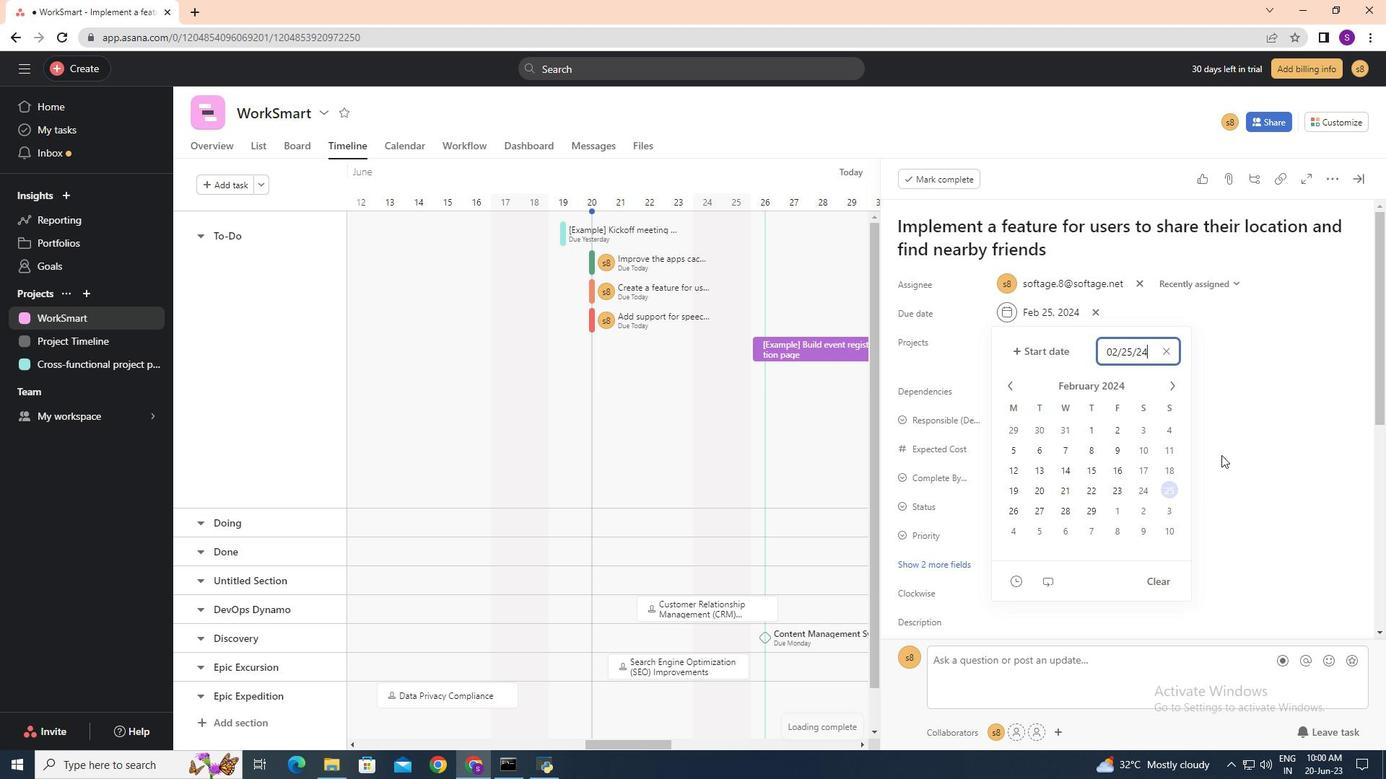 
Action: Mouse pressed left at (1251, 439)
Screenshot: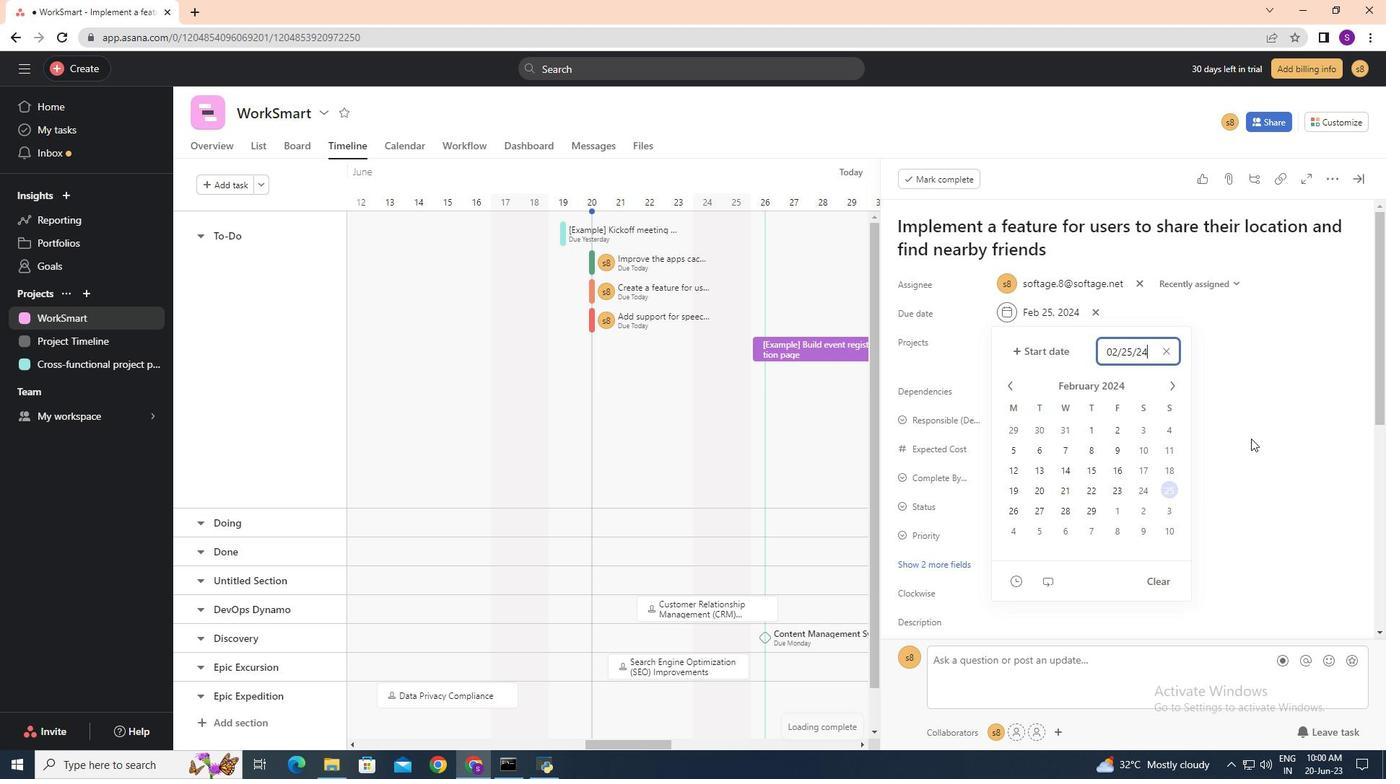 
